 Task: Find connections with filter location Mao with filter topic #Industrieswith filter profile language English with filter current company KNR Management Consultants  with filter school Dharmsinh Desai University with filter industry Graphic Design with filter service category Video Animation with filter keywords title Quality Control Coordinator
Action: Mouse moved to (569, 79)
Screenshot: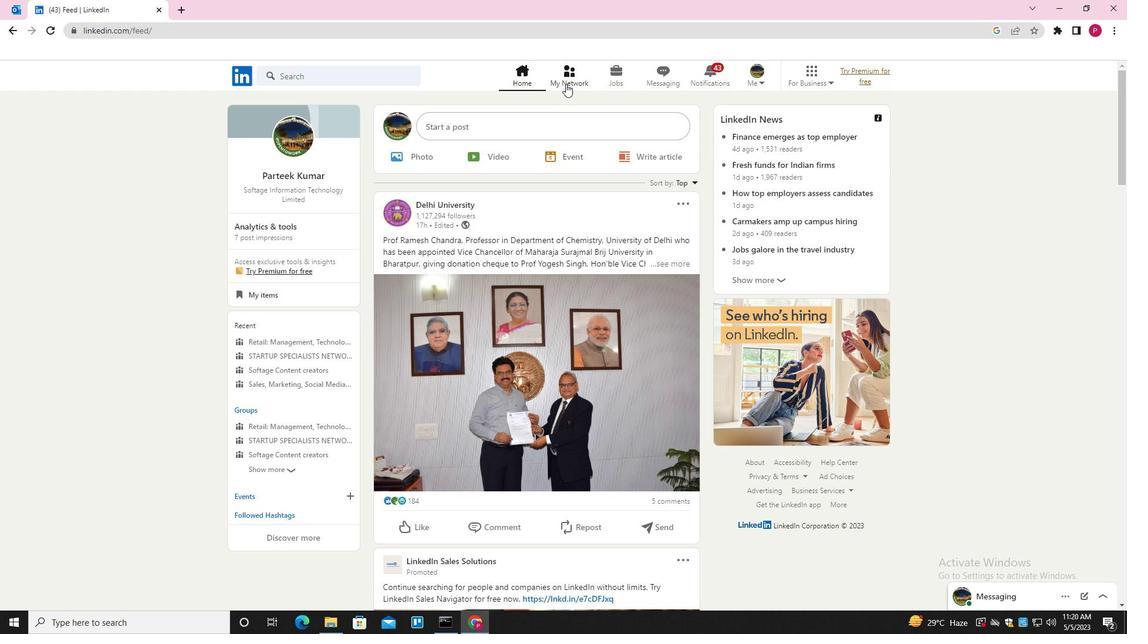 
Action: Mouse pressed left at (569, 79)
Screenshot: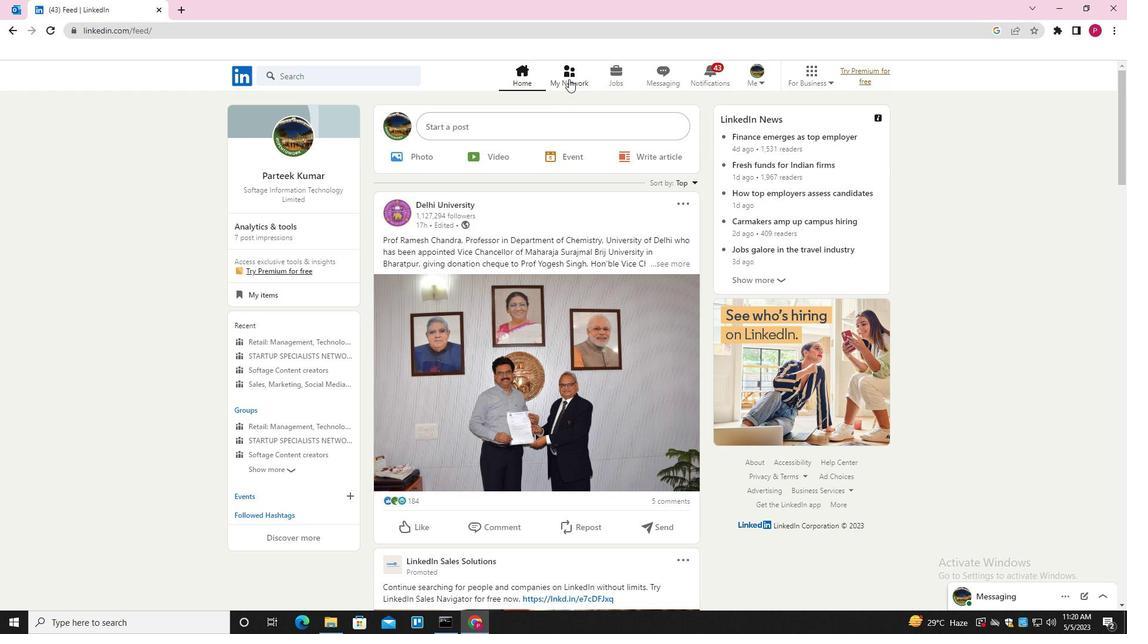 
Action: Mouse moved to (377, 142)
Screenshot: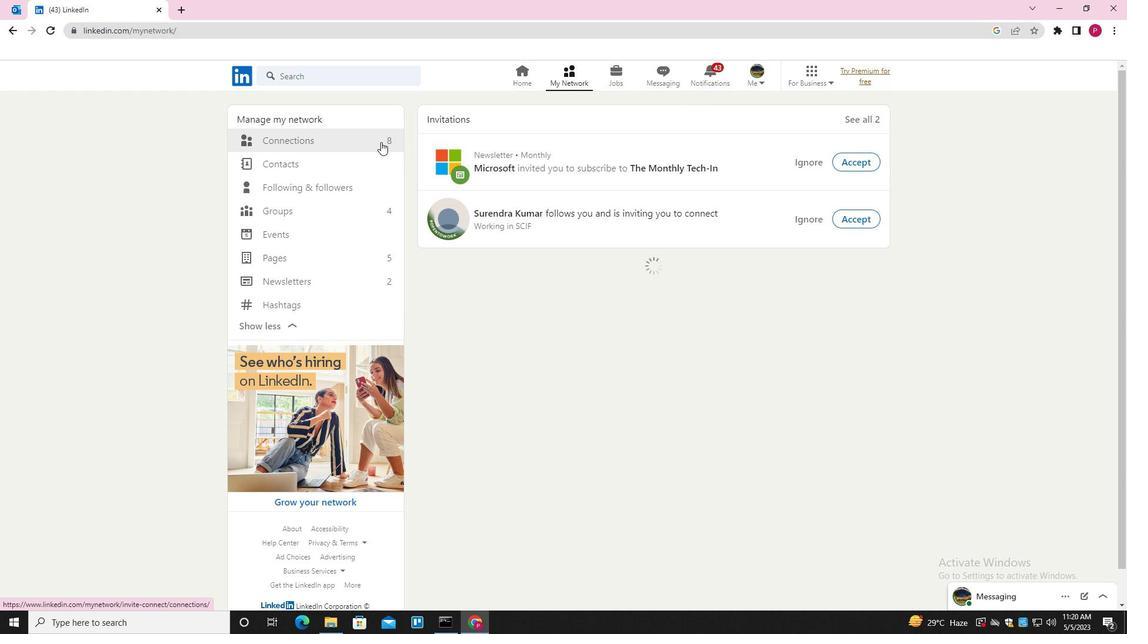 
Action: Mouse pressed left at (377, 142)
Screenshot: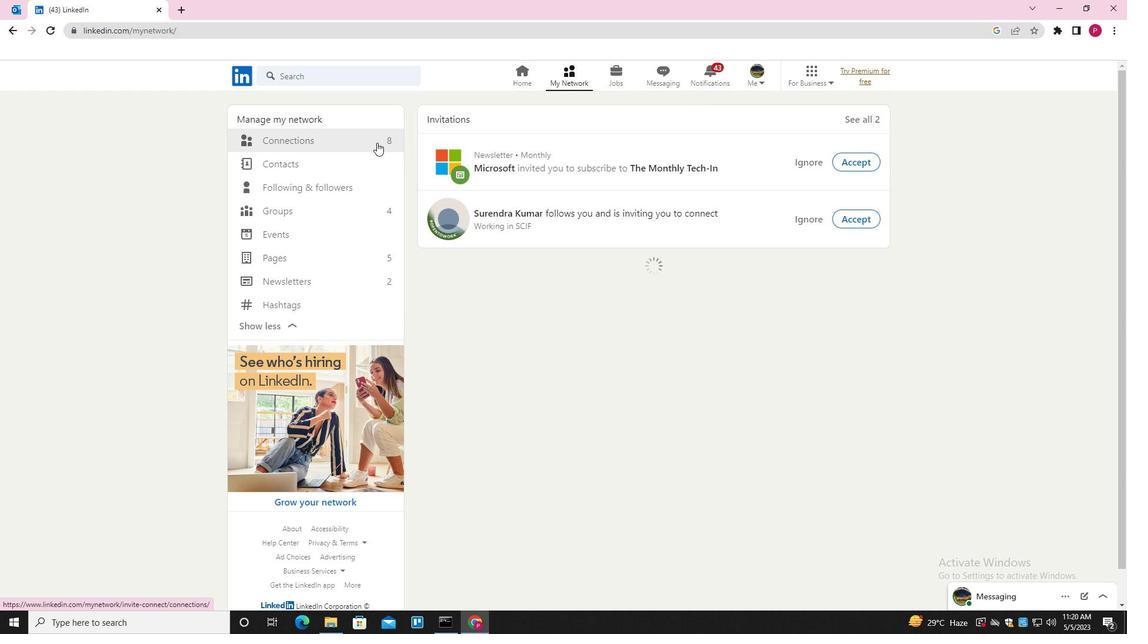 
Action: Mouse moved to (646, 144)
Screenshot: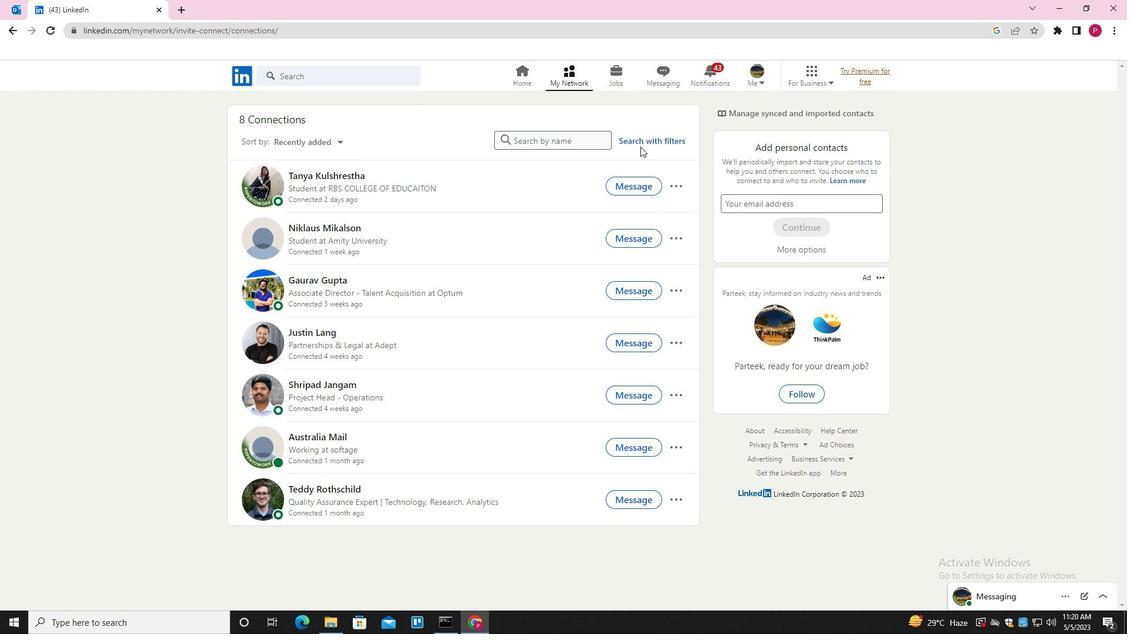 
Action: Mouse pressed left at (646, 144)
Screenshot: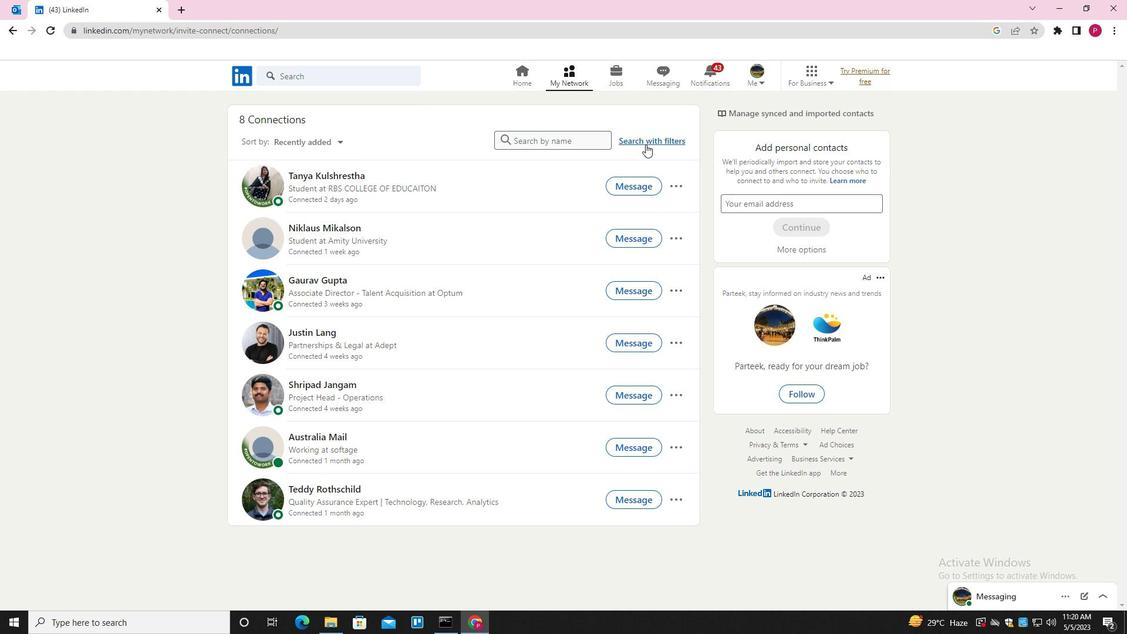 
Action: Mouse moved to (601, 111)
Screenshot: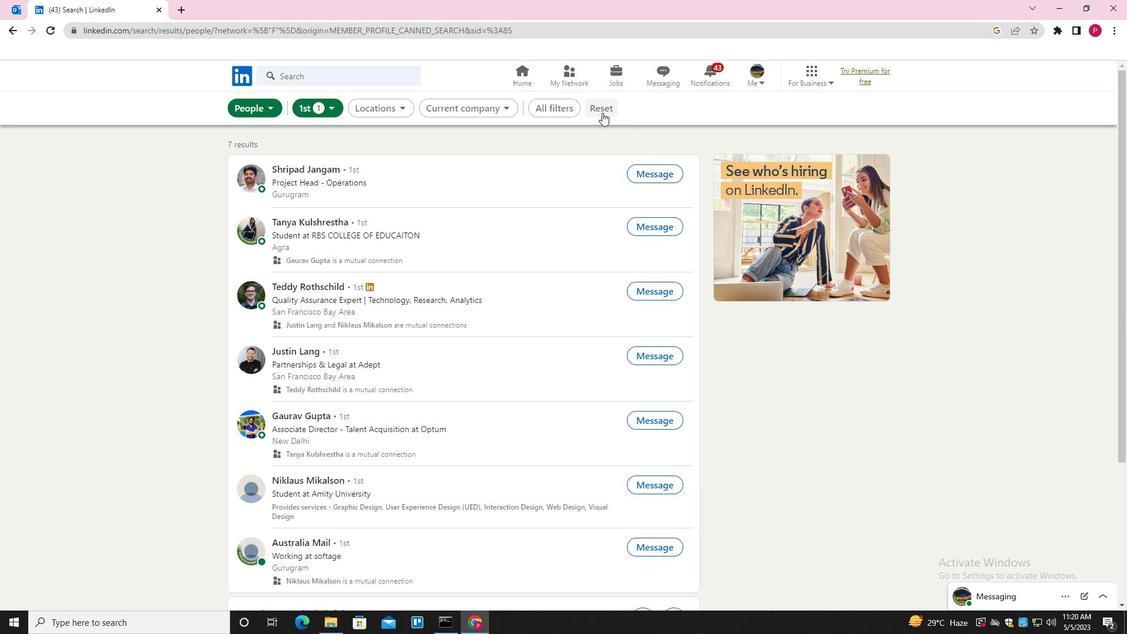 
Action: Mouse pressed left at (601, 111)
Screenshot: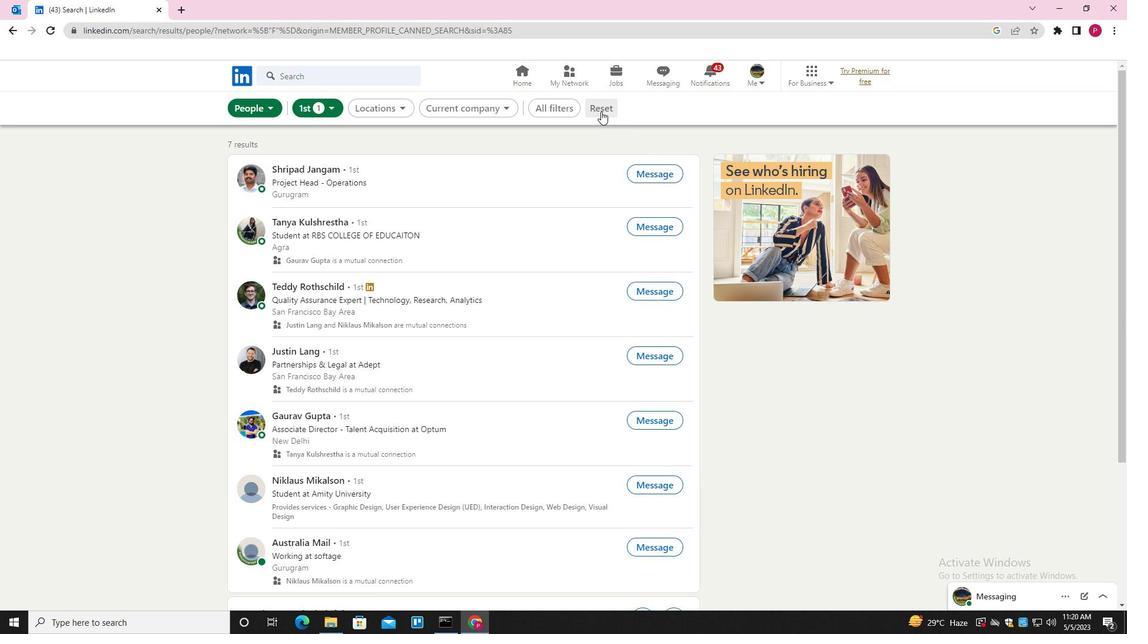 
Action: Mouse moved to (589, 109)
Screenshot: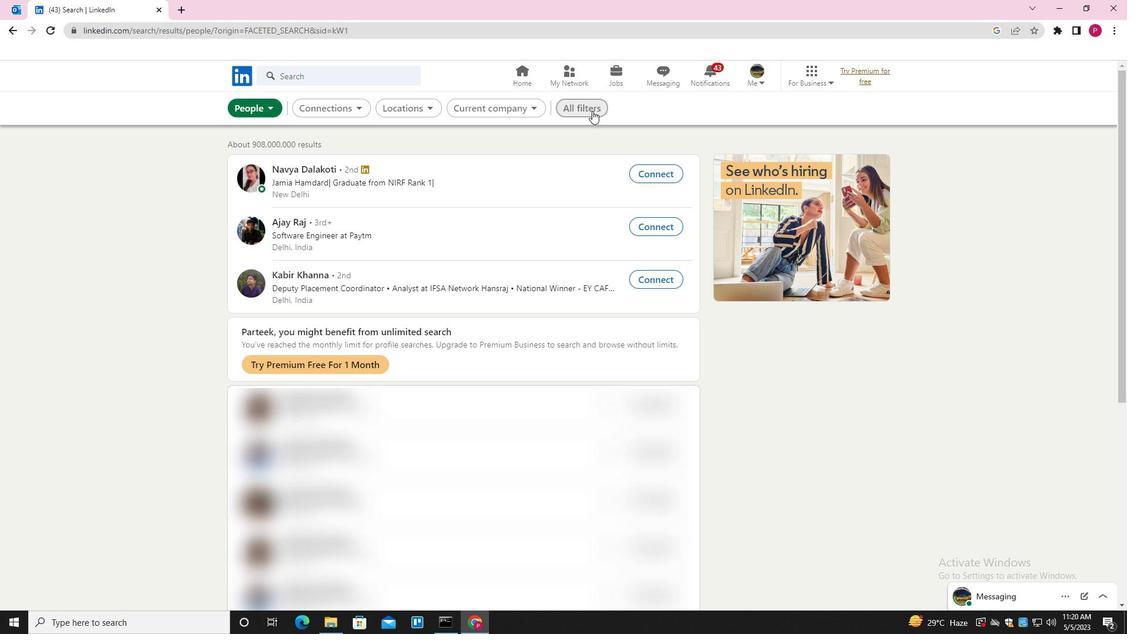
Action: Mouse pressed left at (589, 109)
Screenshot: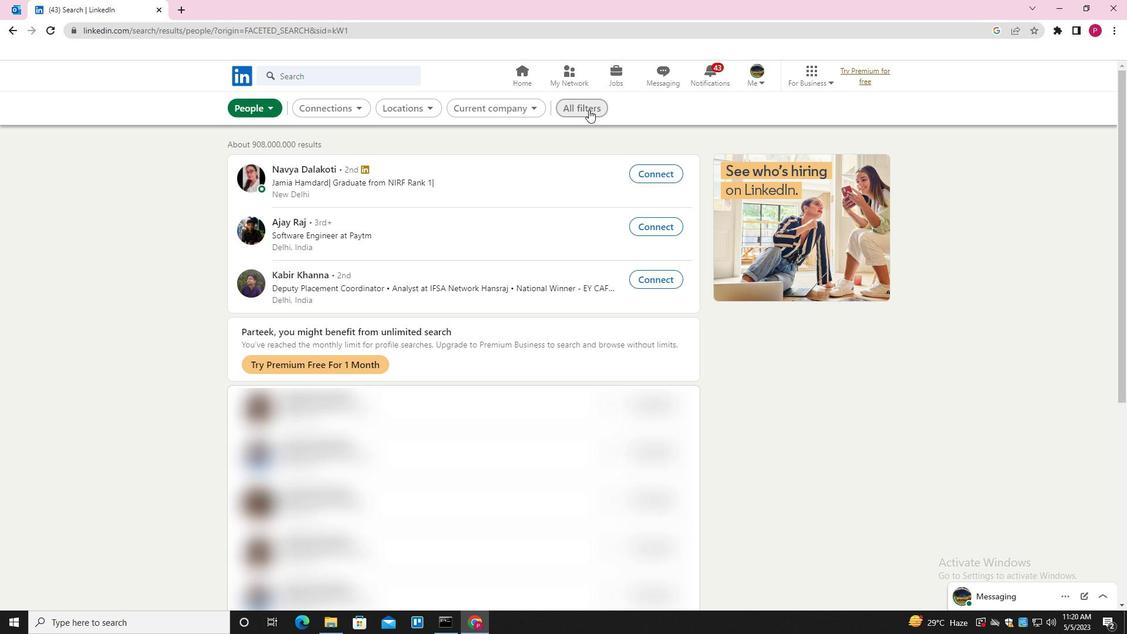 
Action: Mouse moved to (899, 264)
Screenshot: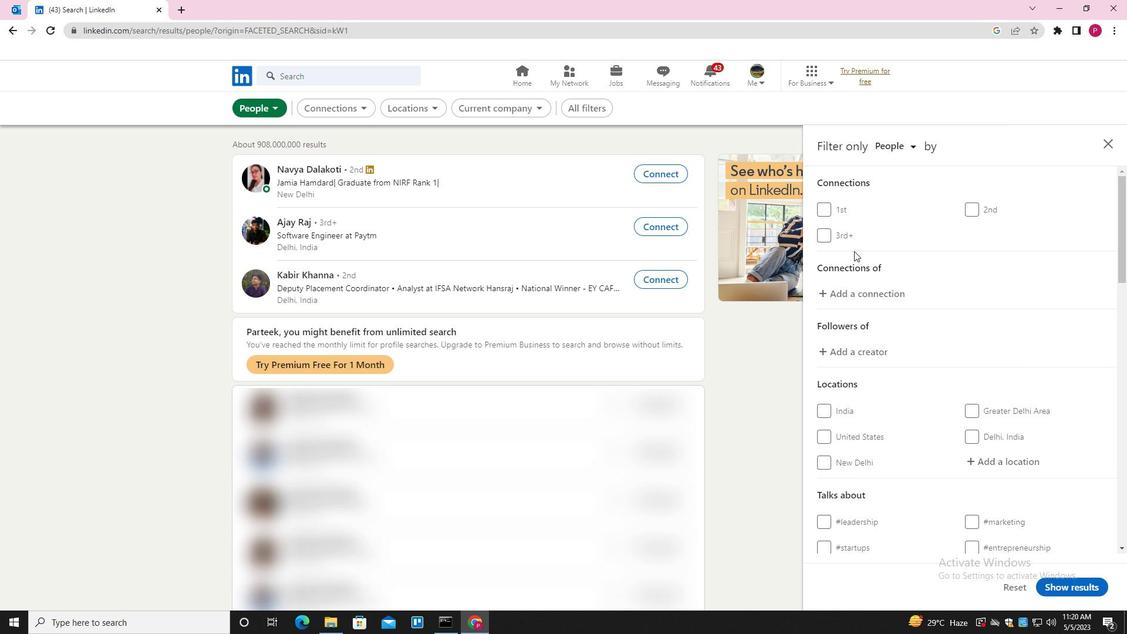 
Action: Mouse scrolled (899, 263) with delta (0, 0)
Screenshot: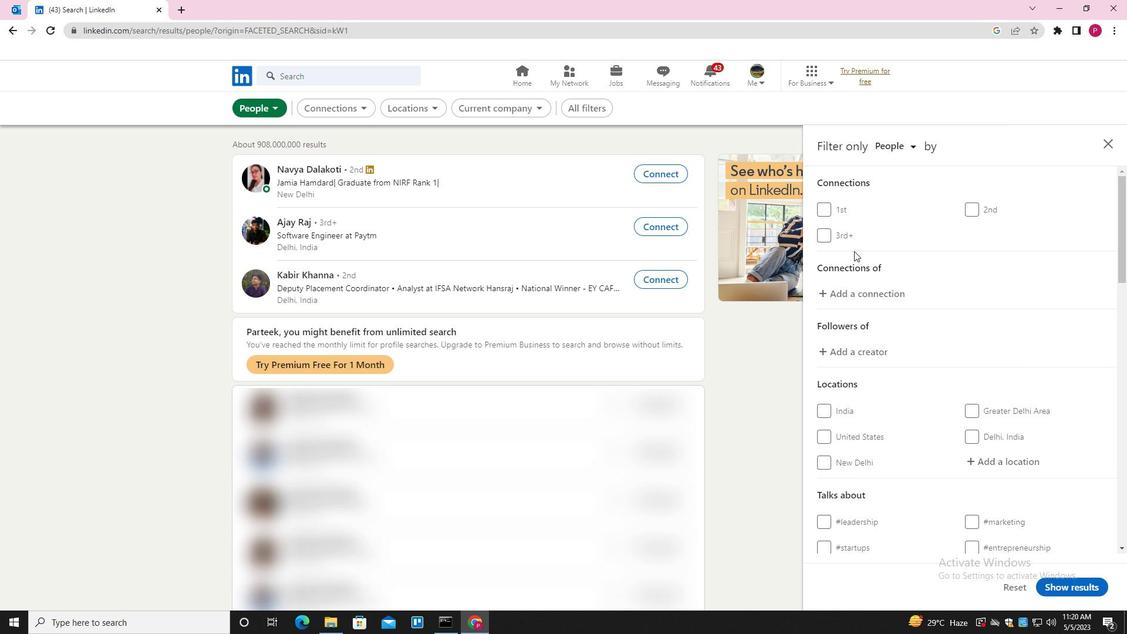 
Action: Mouse moved to (903, 264)
Screenshot: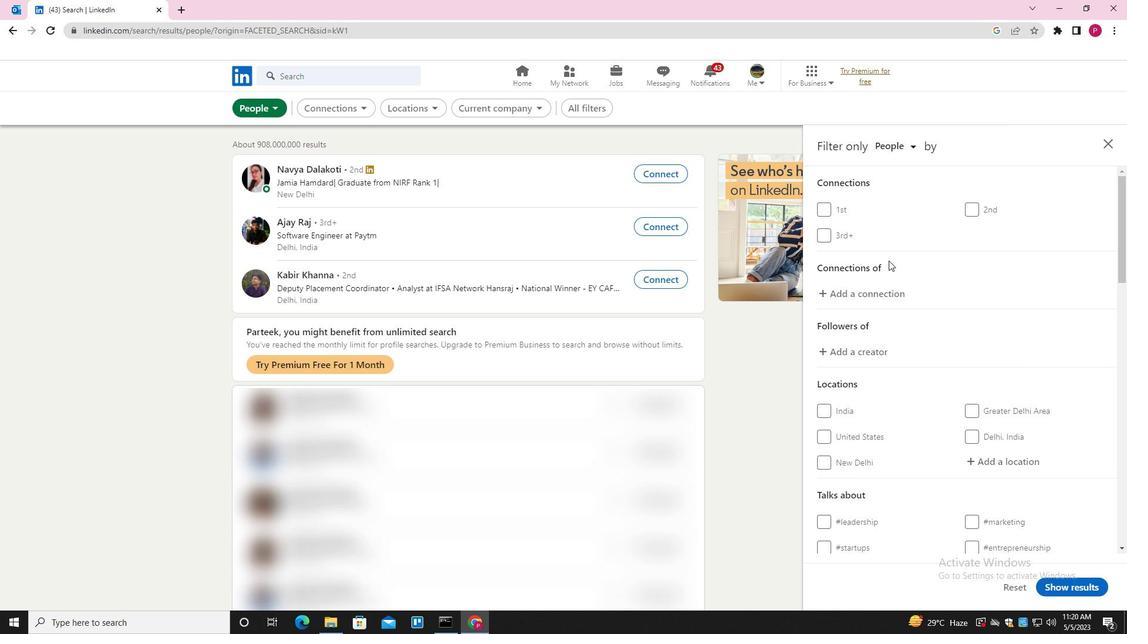 
Action: Mouse scrolled (903, 263) with delta (0, 0)
Screenshot: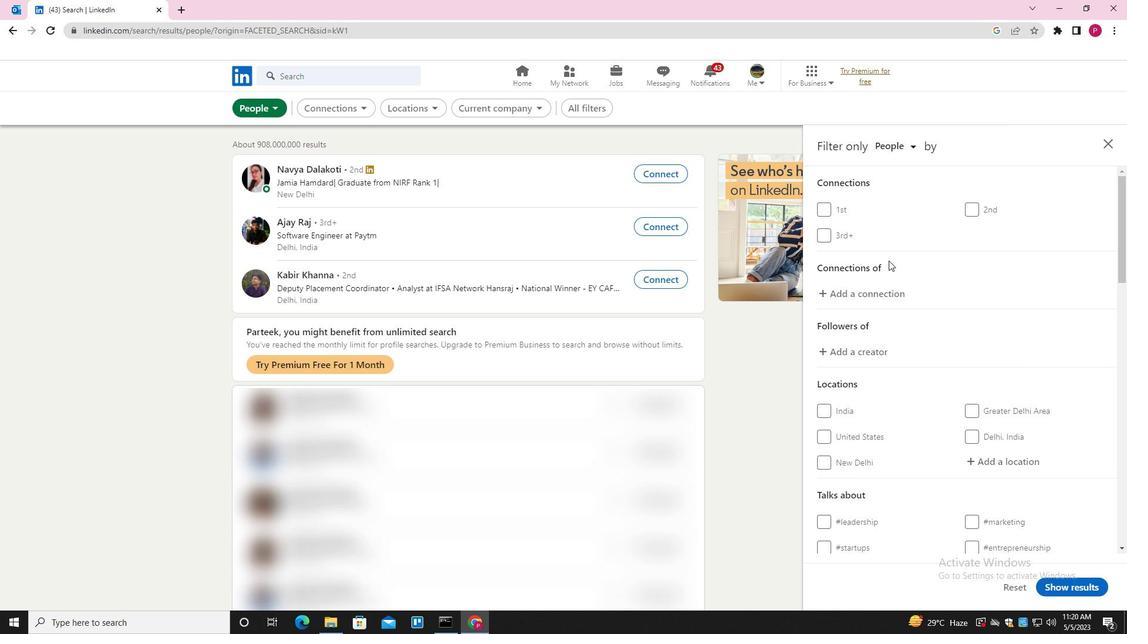
Action: Mouse moved to (915, 267)
Screenshot: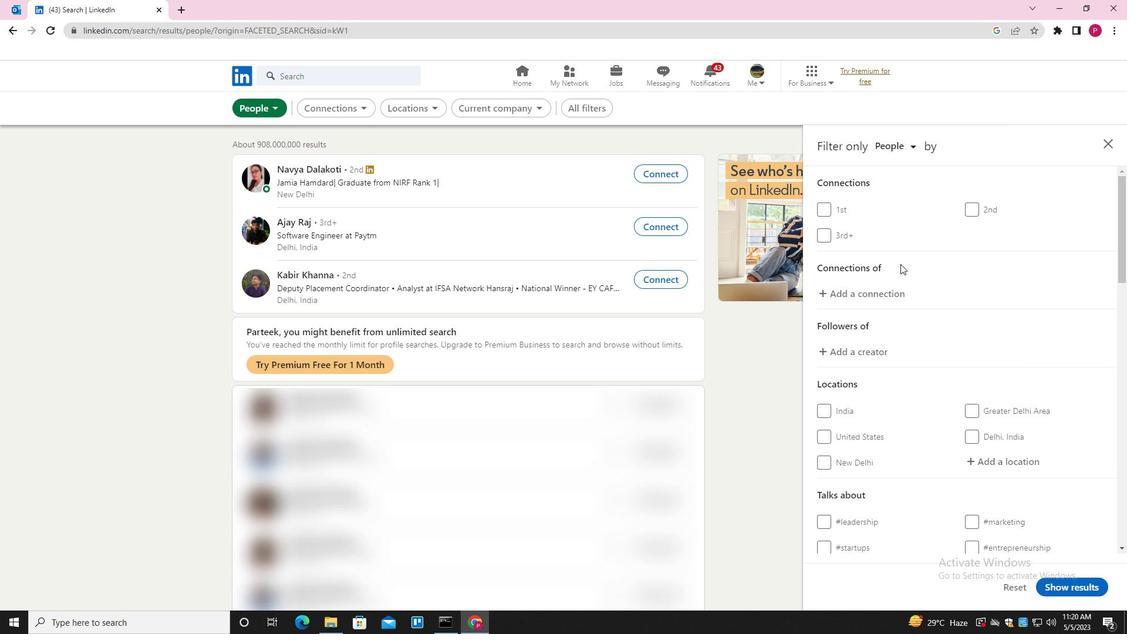 
Action: Mouse scrolled (915, 266) with delta (0, 0)
Screenshot: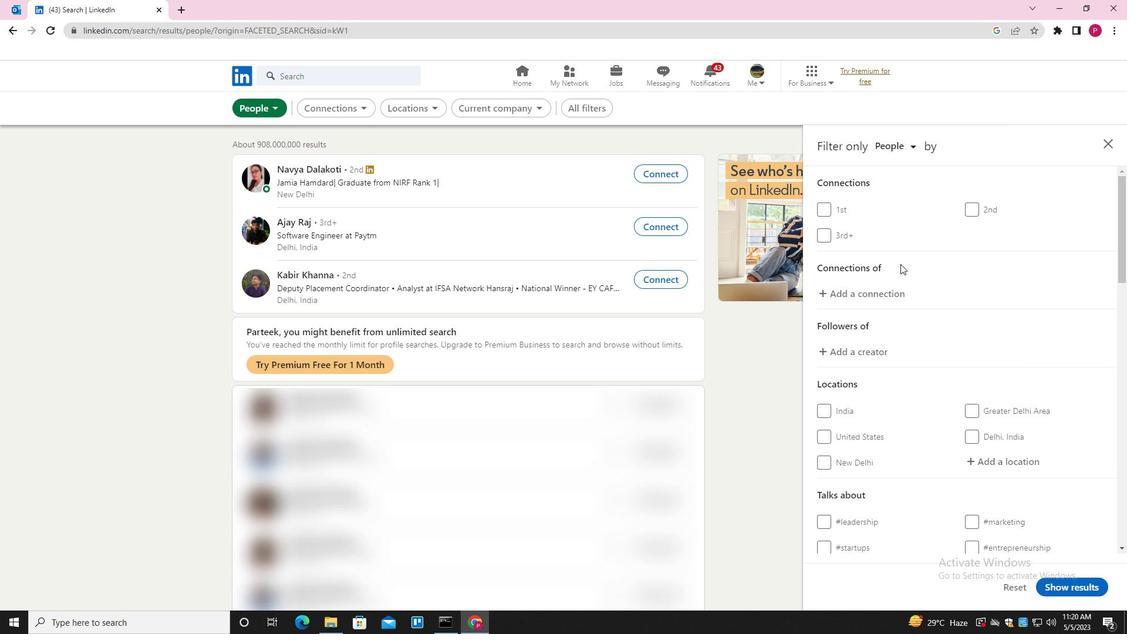 
Action: Mouse moved to (988, 289)
Screenshot: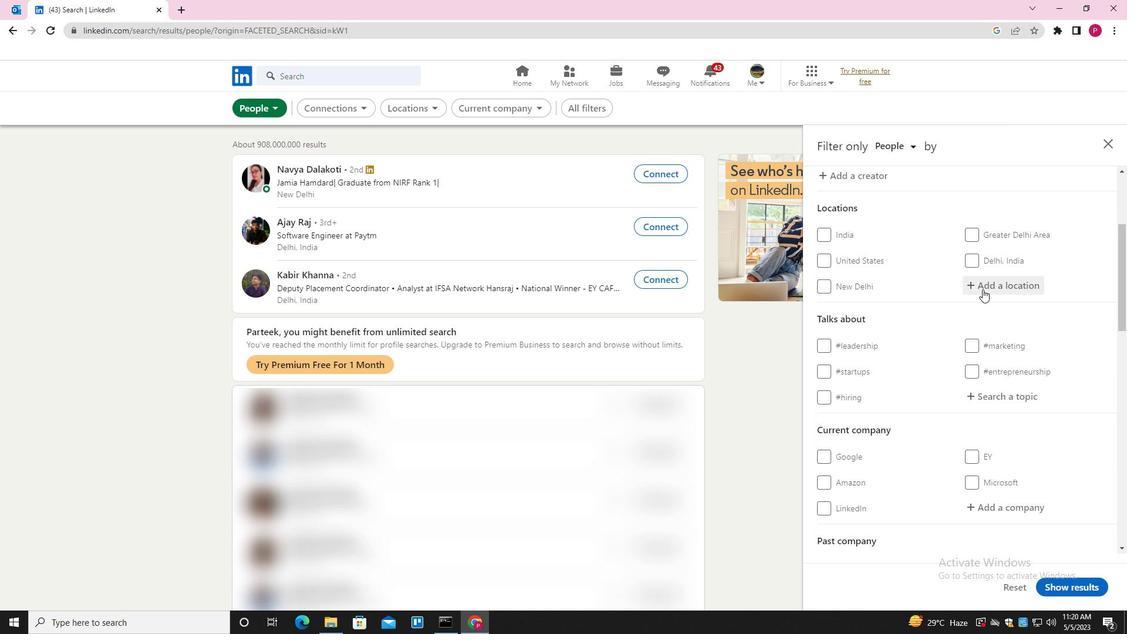 
Action: Mouse pressed left at (988, 289)
Screenshot: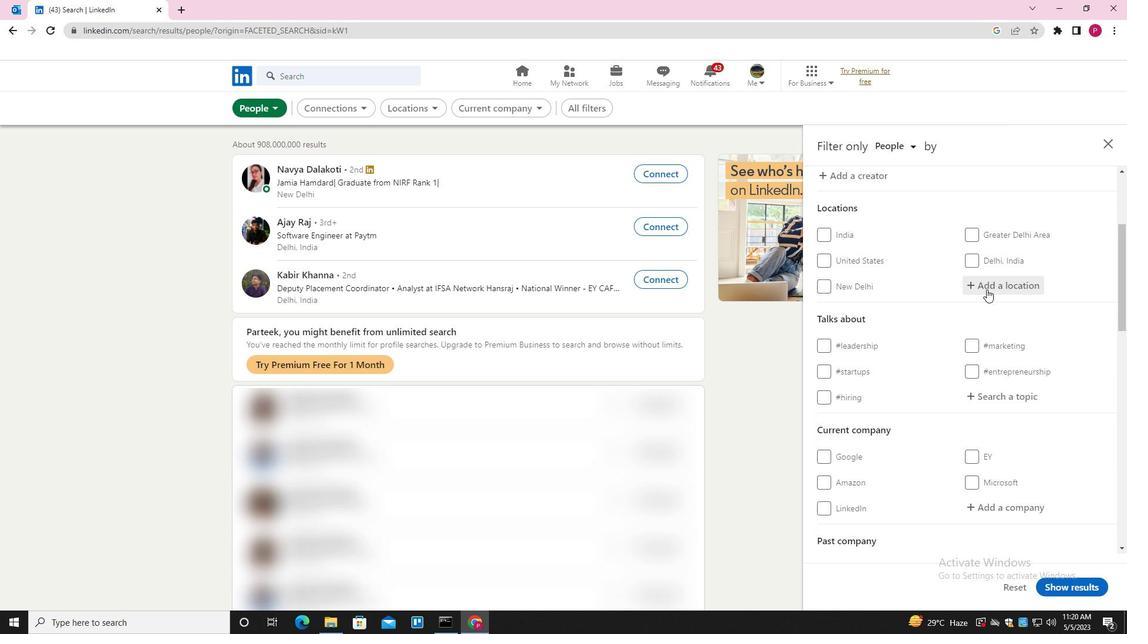 
Action: Key pressed <Key.shift>MAO<Key.down><Key.down><Key.down><Key.down><Key.down><Key.enter>
Screenshot: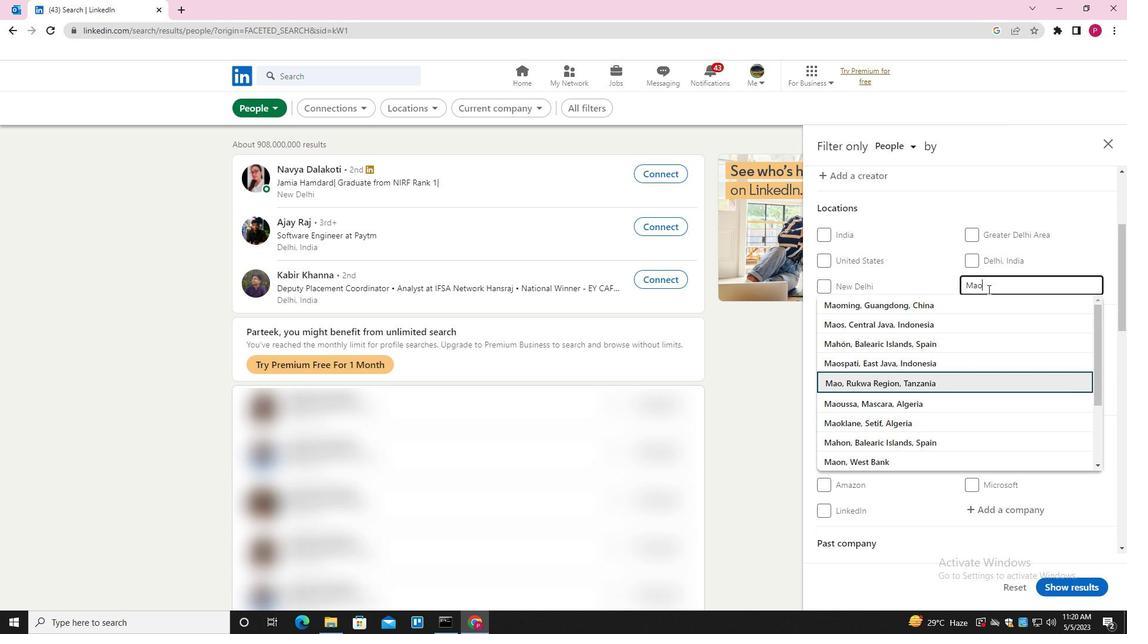 
Action: Mouse moved to (983, 300)
Screenshot: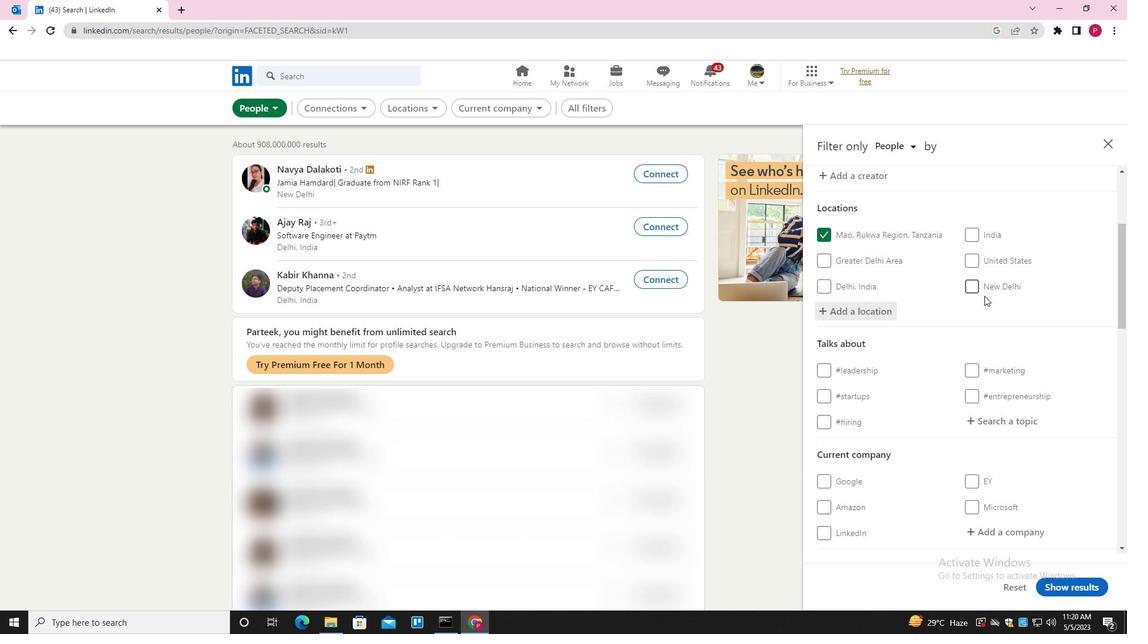 
Action: Mouse scrolled (983, 300) with delta (0, 0)
Screenshot: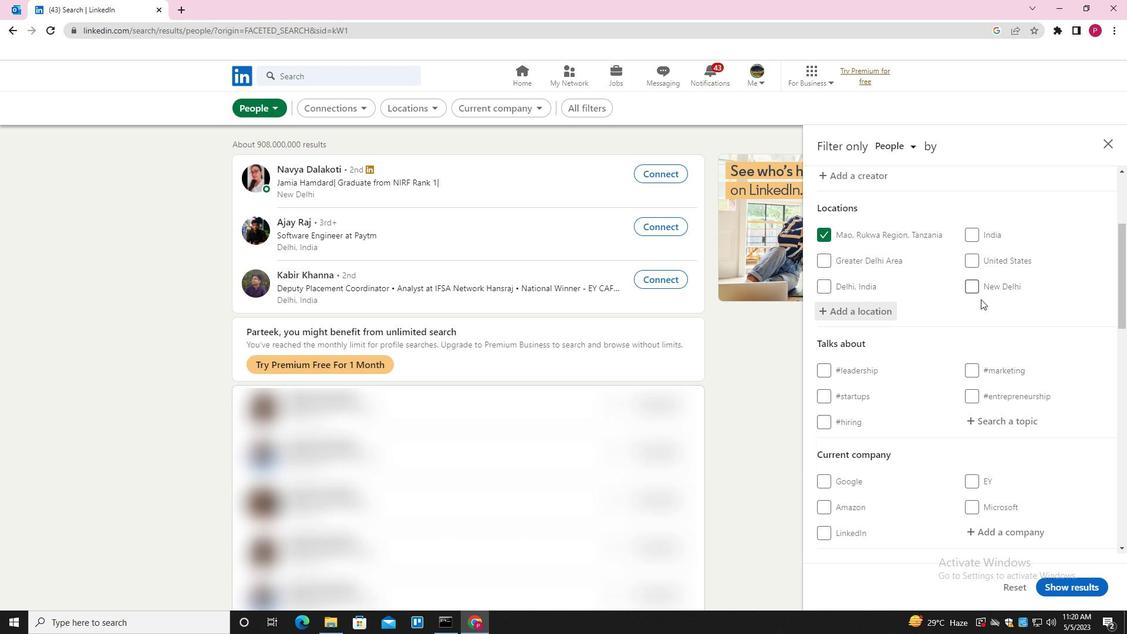 
Action: Mouse scrolled (983, 300) with delta (0, 0)
Screenshot: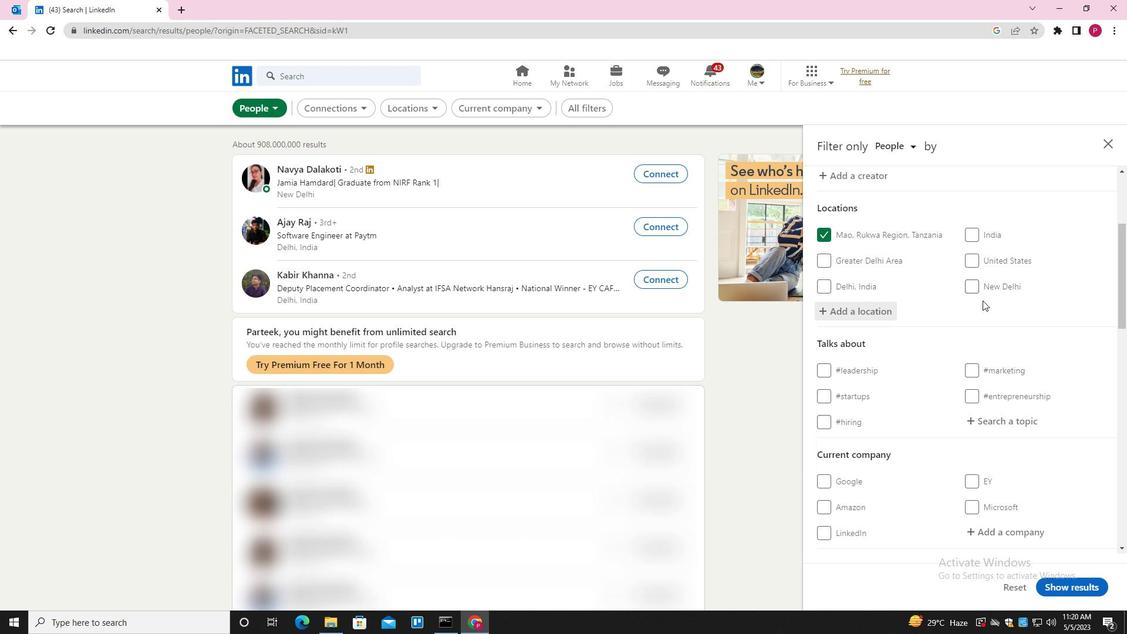 
Action: Mouse moved to (995, 301)
Screenshot: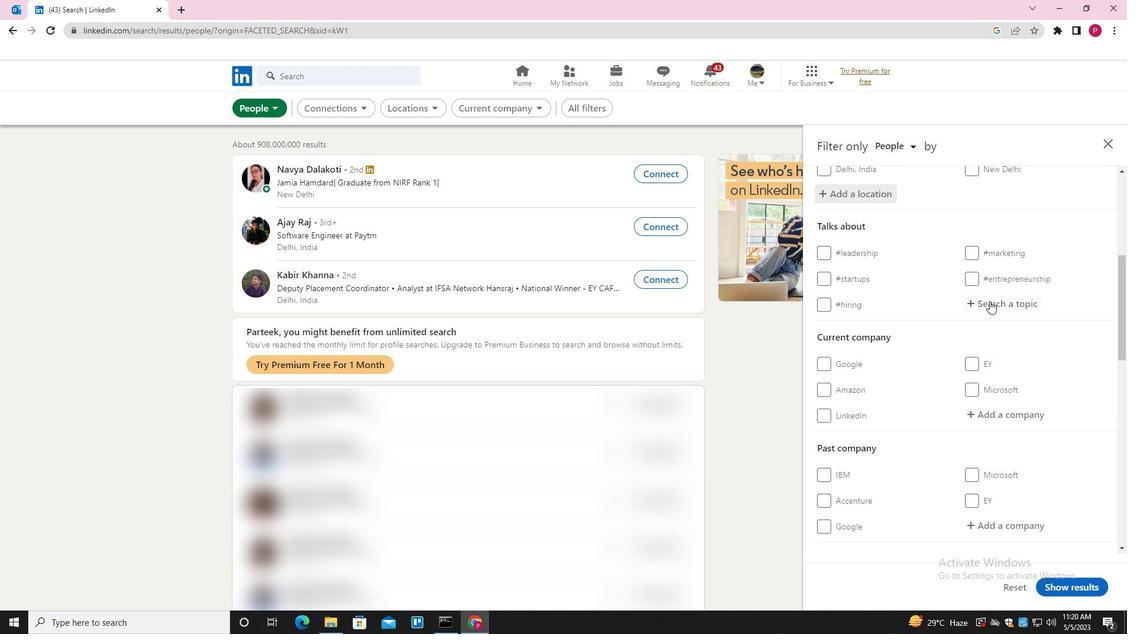 
Action: Mouse pressed left at (995, 301)
Screenshot: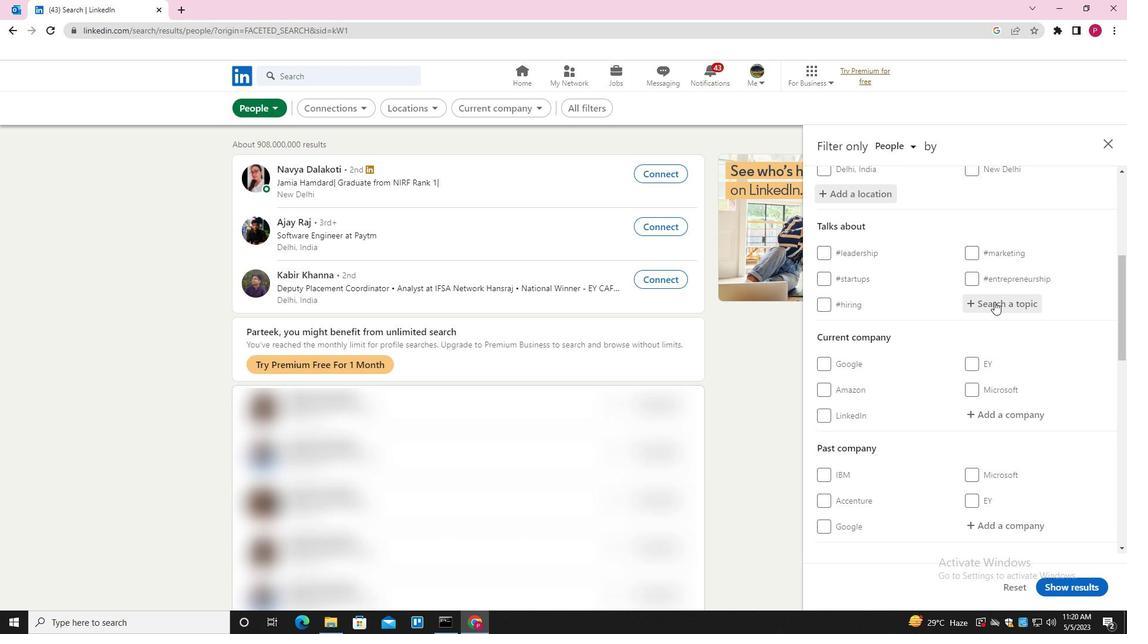 
Action: Key pressed INDUSTRIES<Key.down><Key.enter>
Screenshot: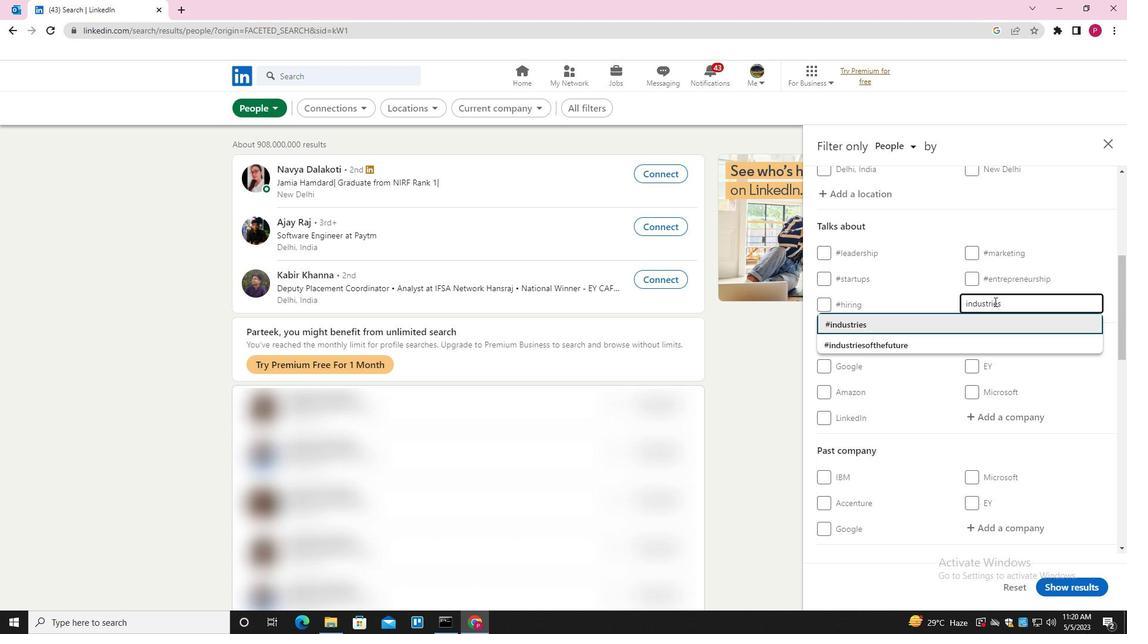 
Action: Mouse moved to (969, 335)
Screenshot: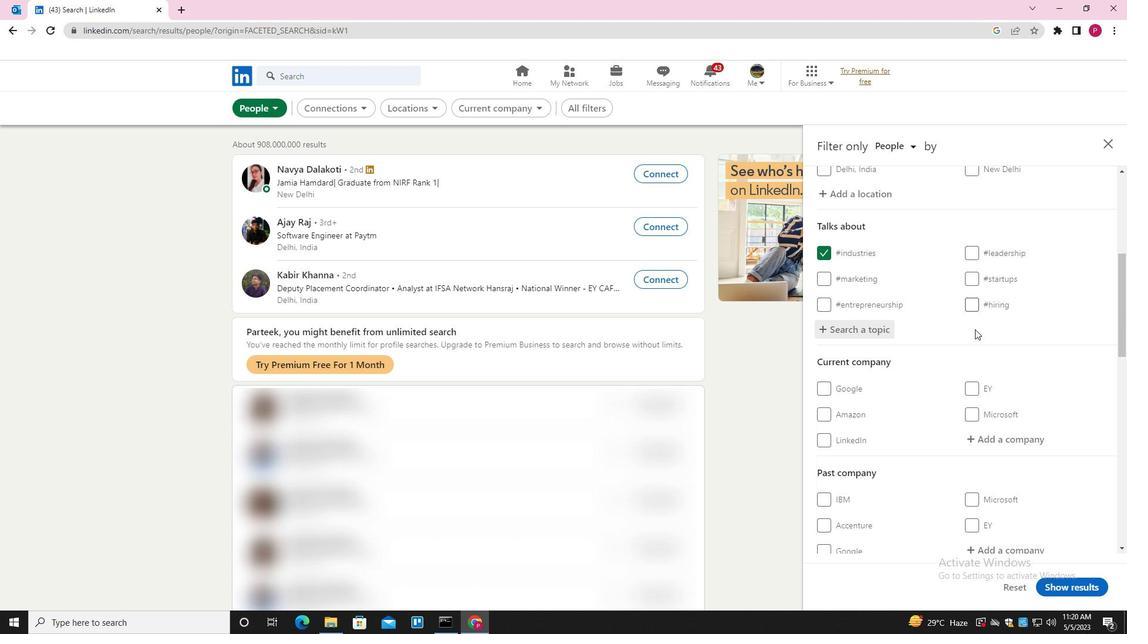 
Action: Mouse scrolled (969, 334) with delta (0, 0)
Screenshot: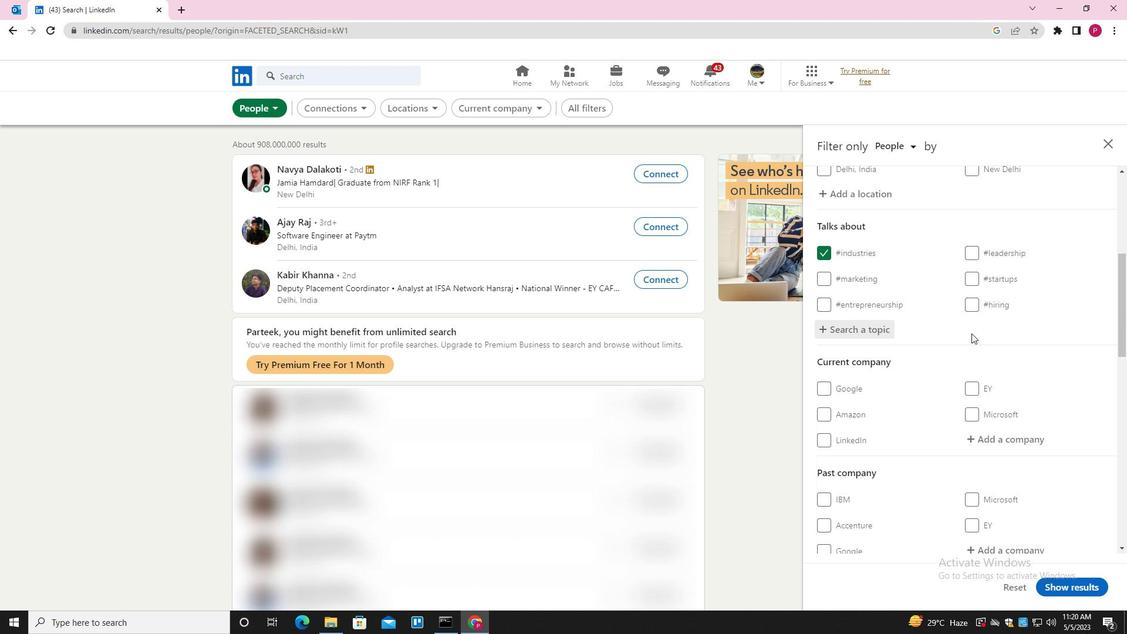 
Action: Mouse scrolled (969, 334) with delta (0, 0)
Screenshot: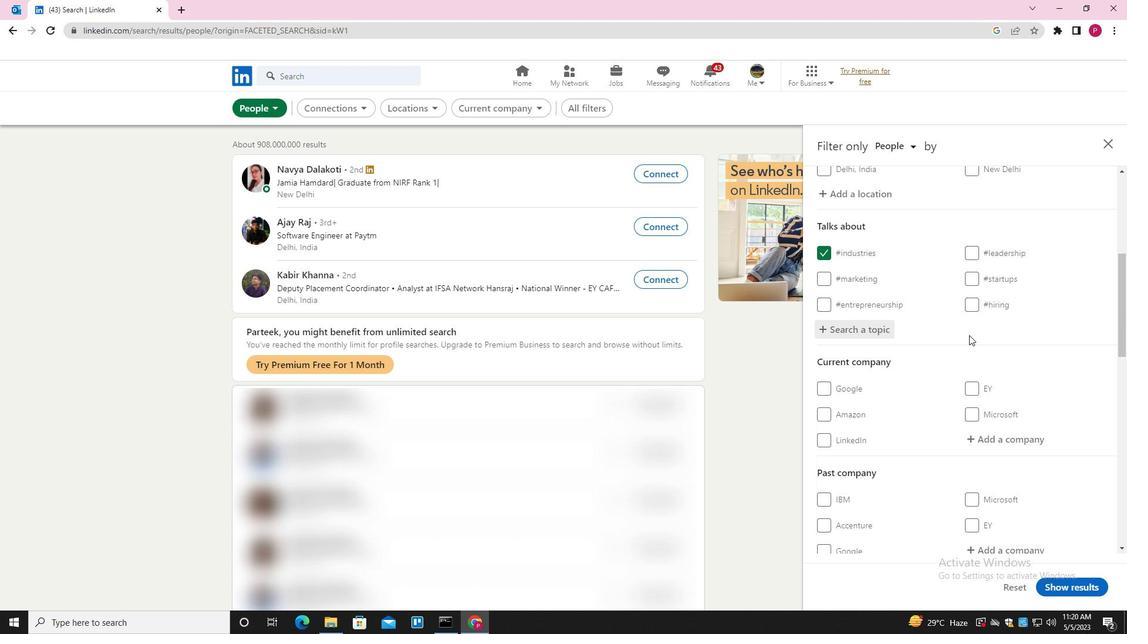 
Action: Mouse scrolled (969, 334) with delta (0, 0)
Screenshot: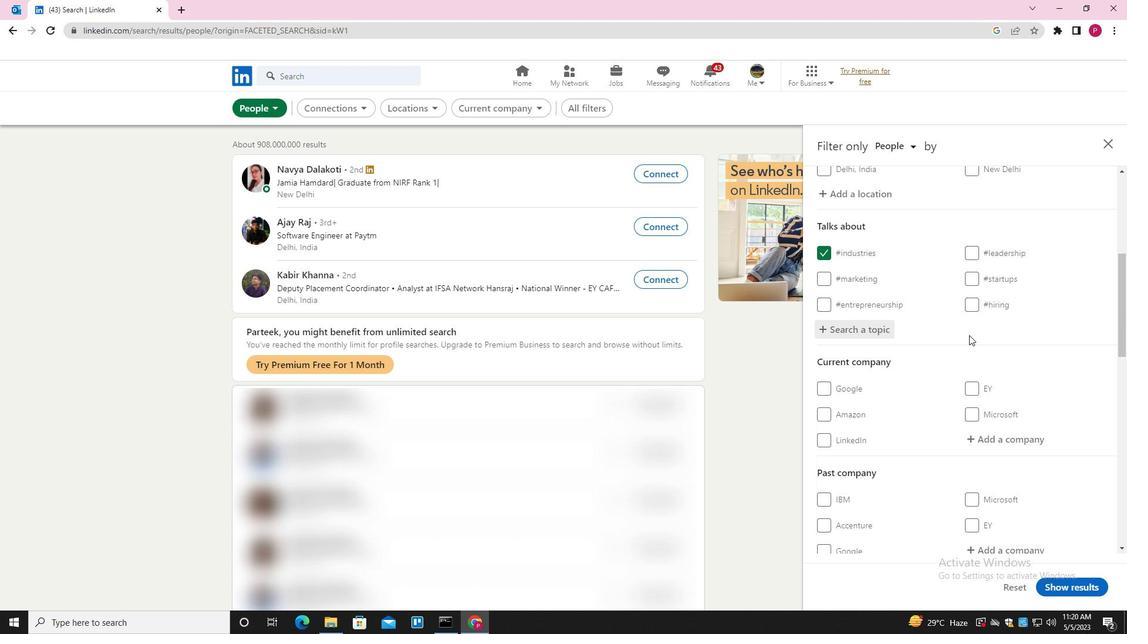 
Action: Mouse moved to (969, 335)
Screenshot: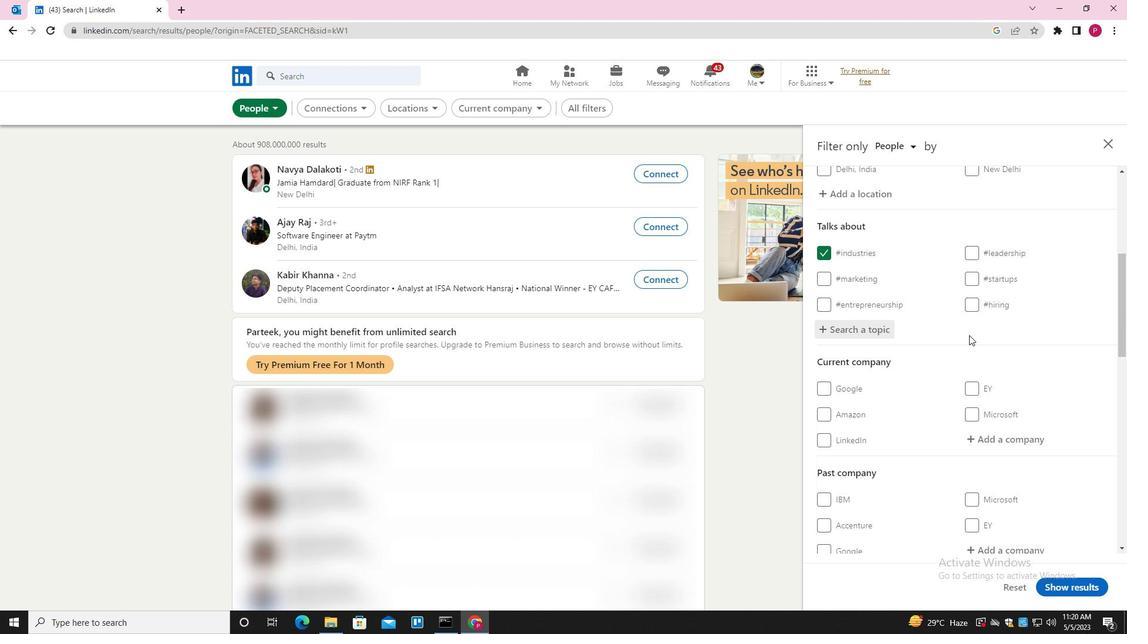 
Action: Mouse scrolled (969, 335) with delta (0, 0)
Screenshot: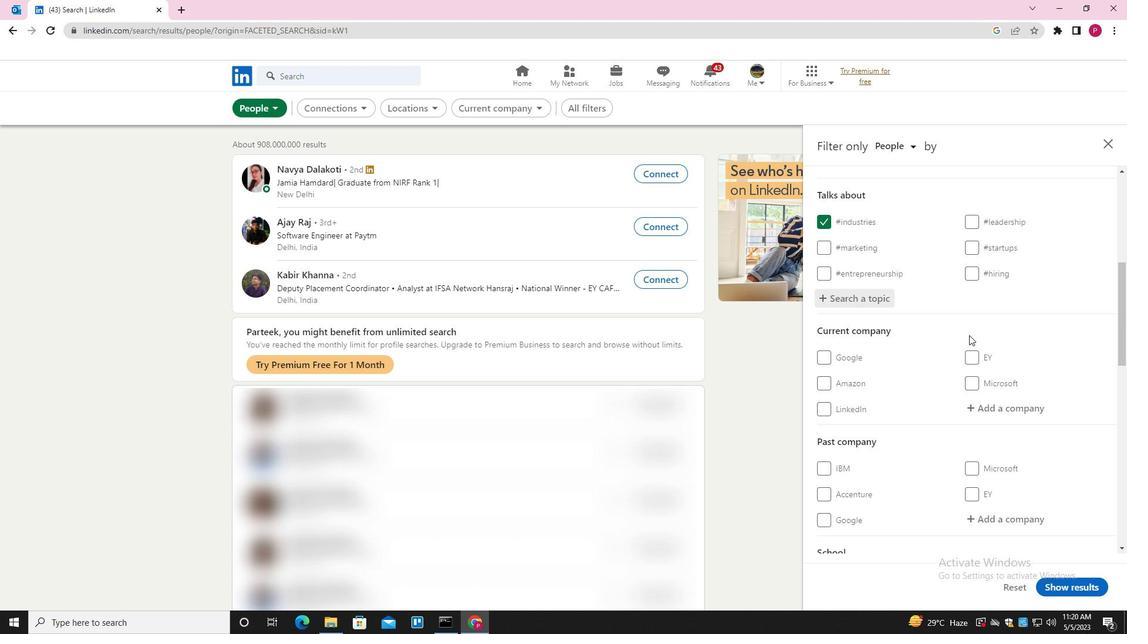 
Action: Mouse moved to (966, 338)
Screenshot: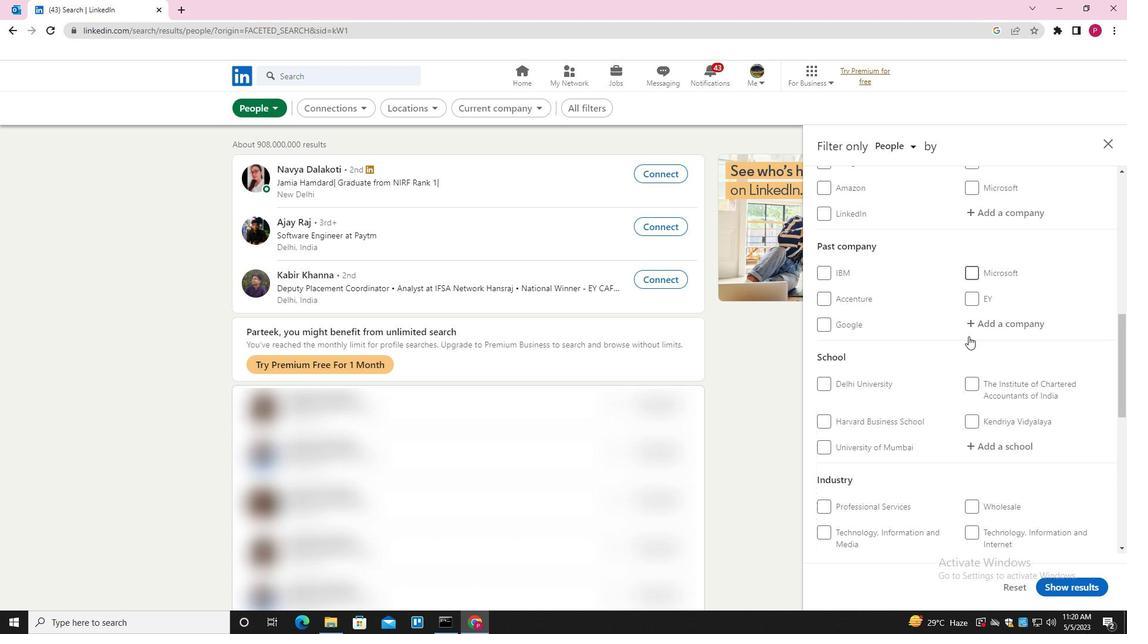 
Action: Mouse scrolled (966, 337) with delta (0, 0)
Screenshot: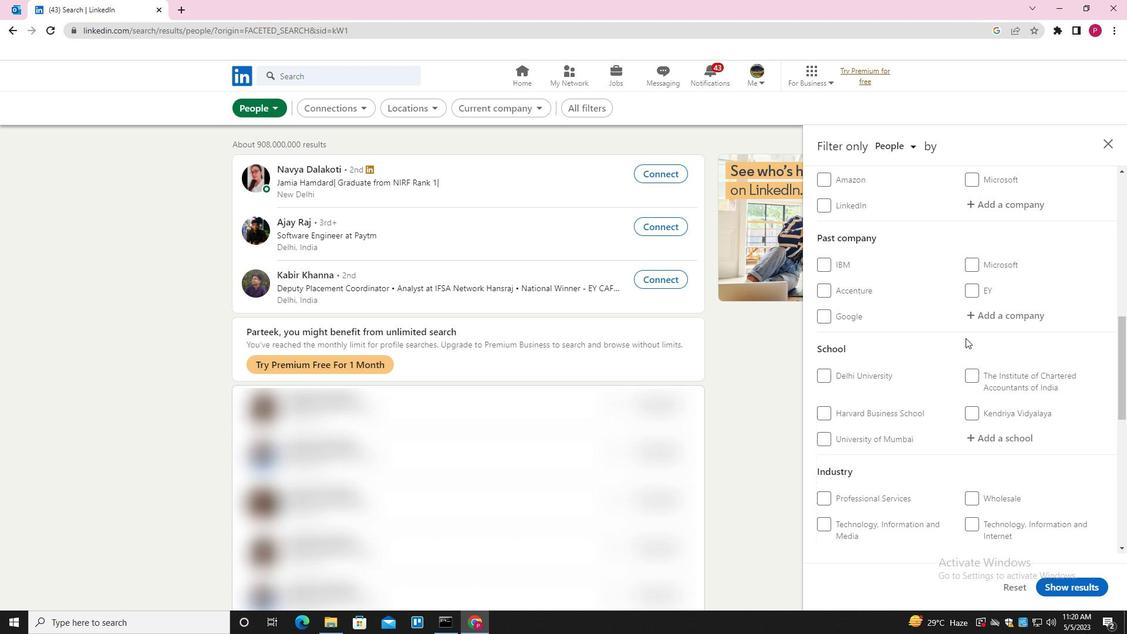 
Action: Mouse scrolled (966, 337) with delta (0, 0)
Screenshot: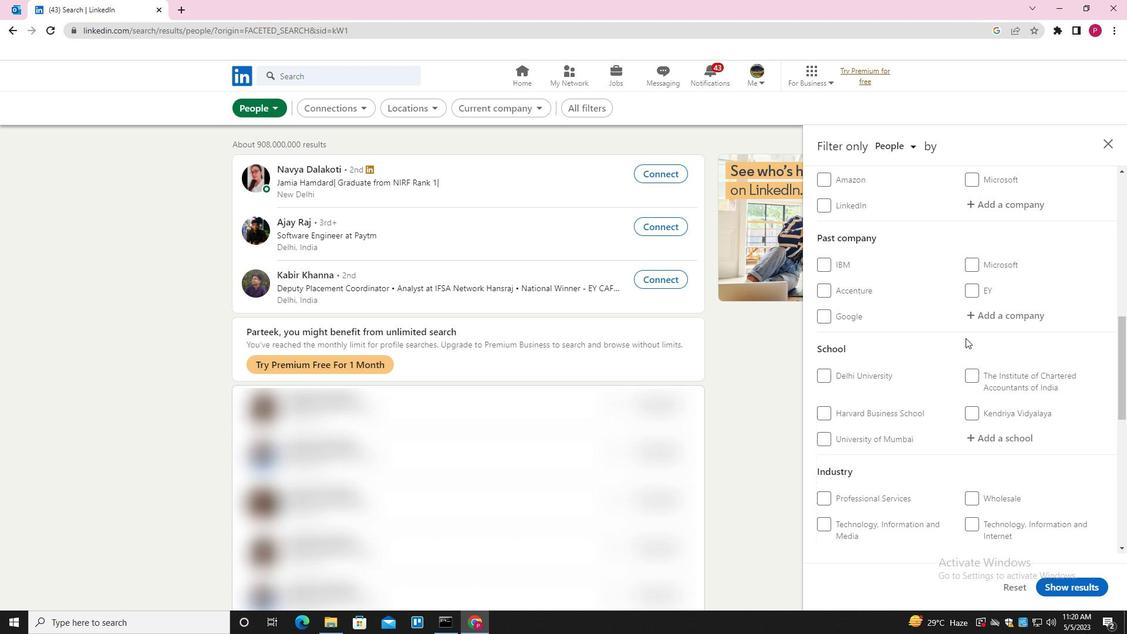 
Action: Mouse scrolled (966, 337) with delta (0, 0)
Screenshot: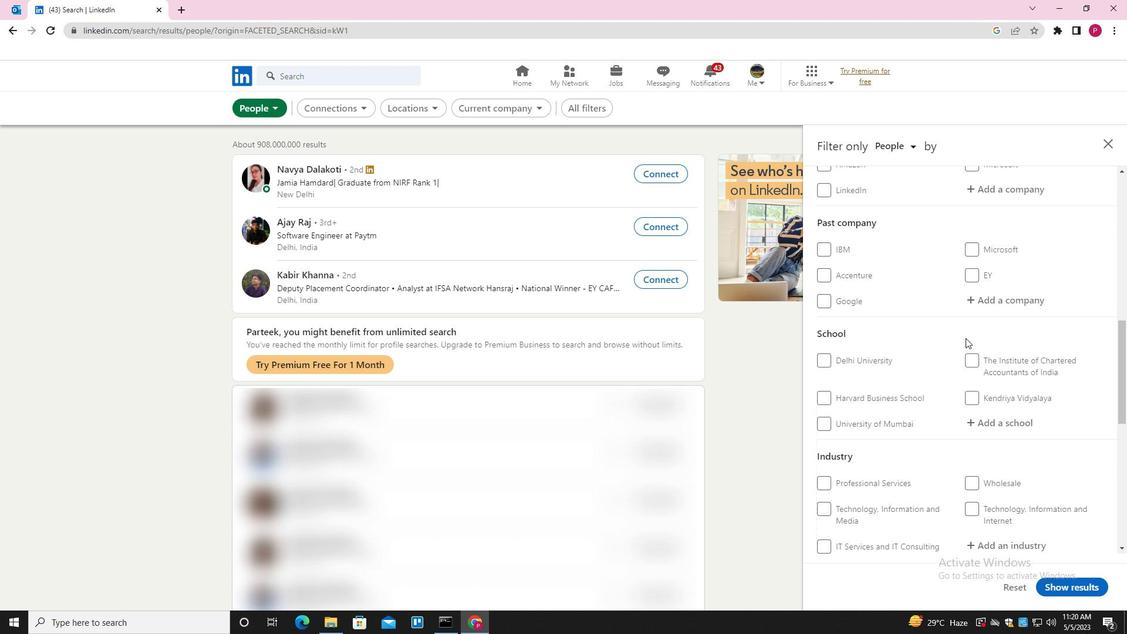 
Action: Mouse scrolled (966, 337) with delta (0, 0)
Screenshot: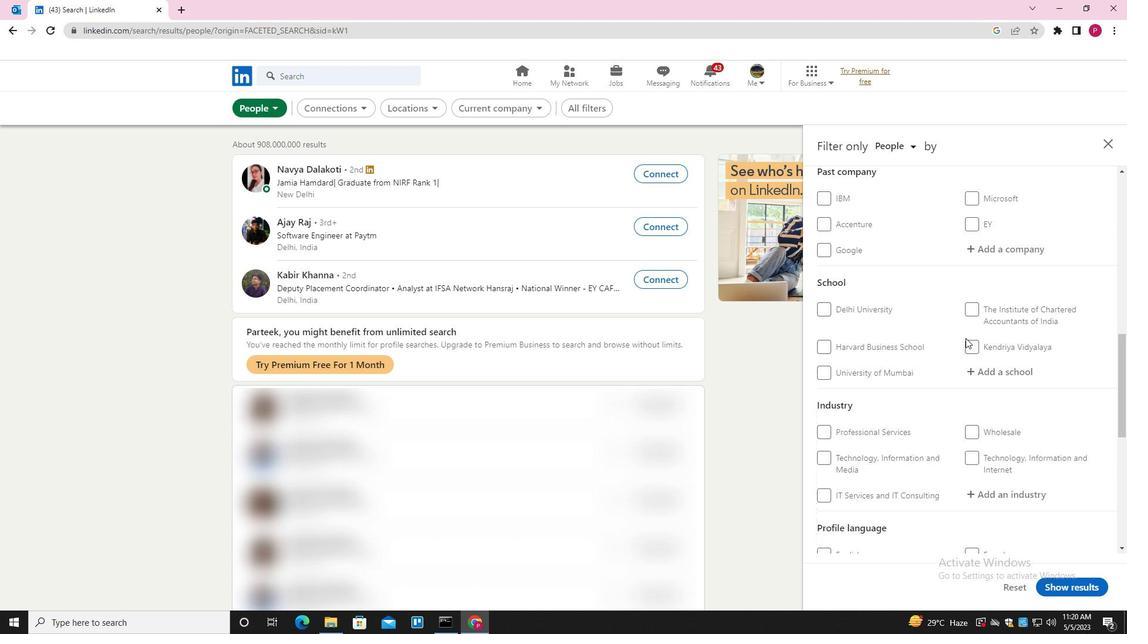 
Action: Mouse scrolled (966, 337) with delta (0, 0)
Screenshot: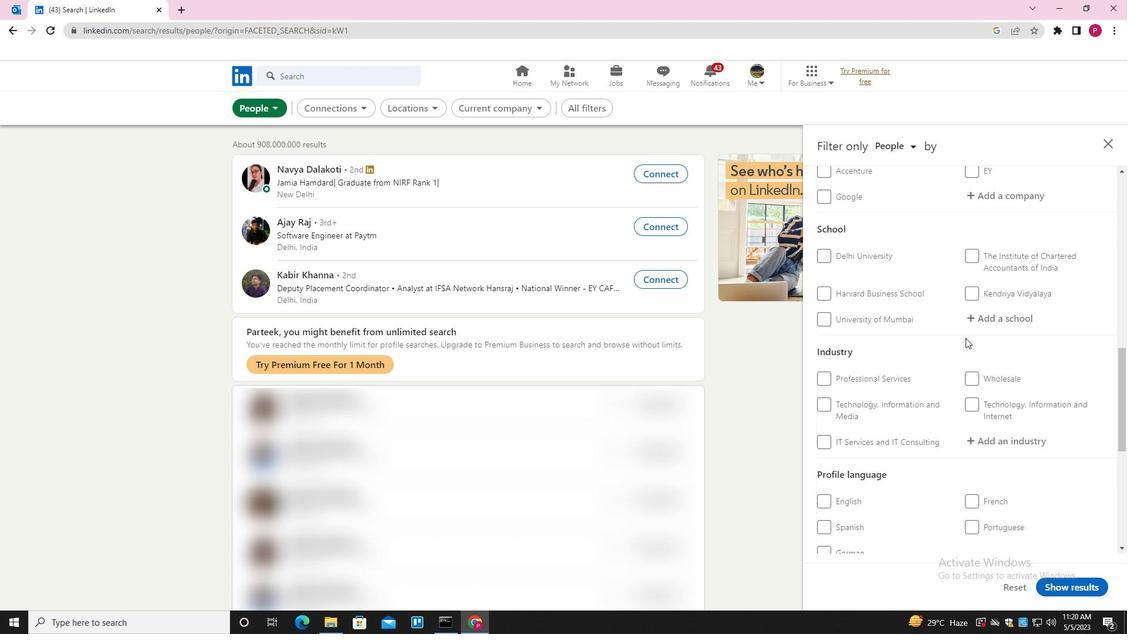 
Action: Mouse moved to (819, 323)
Screenshot: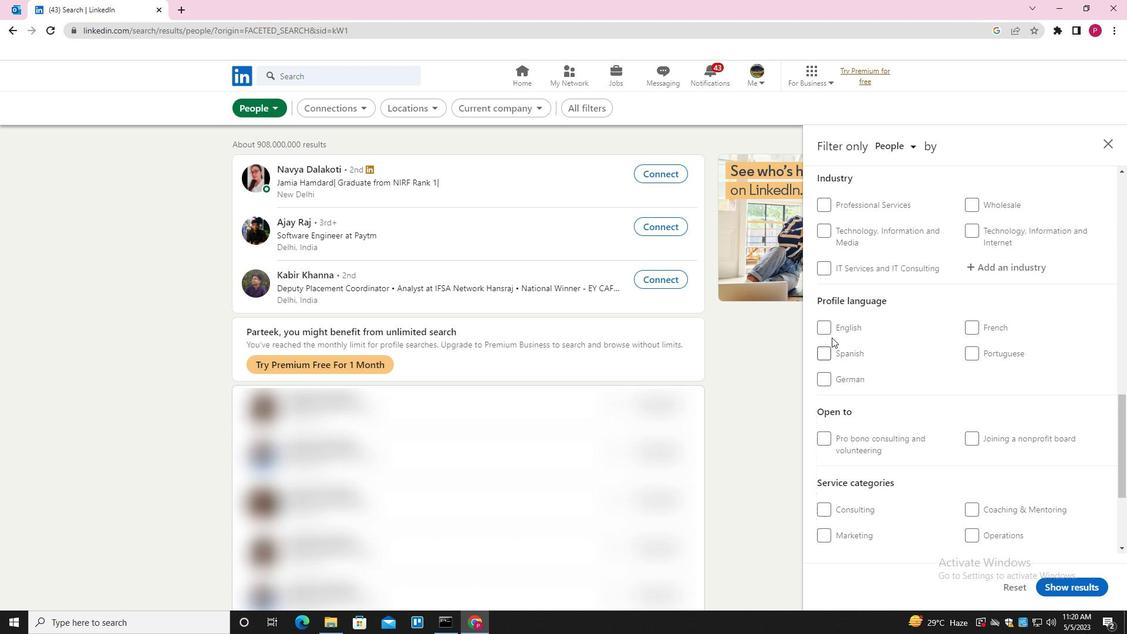 
Action: Mouse pressed left at (819, 323)
Screenshot: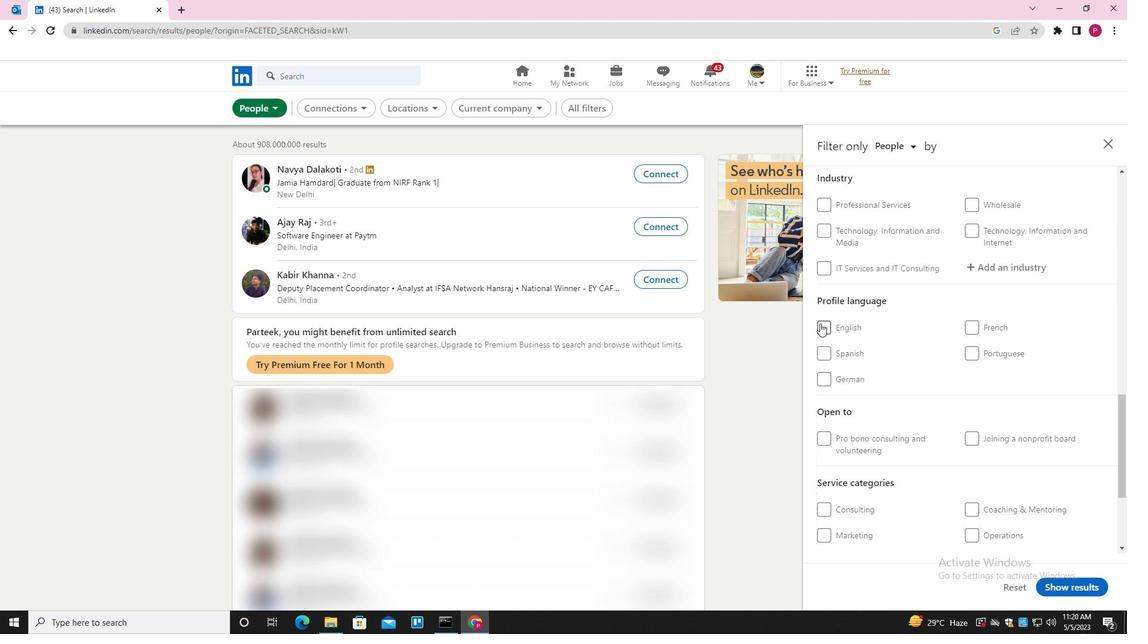 
Action: Mouse moved to (892, 364)
Screenshot: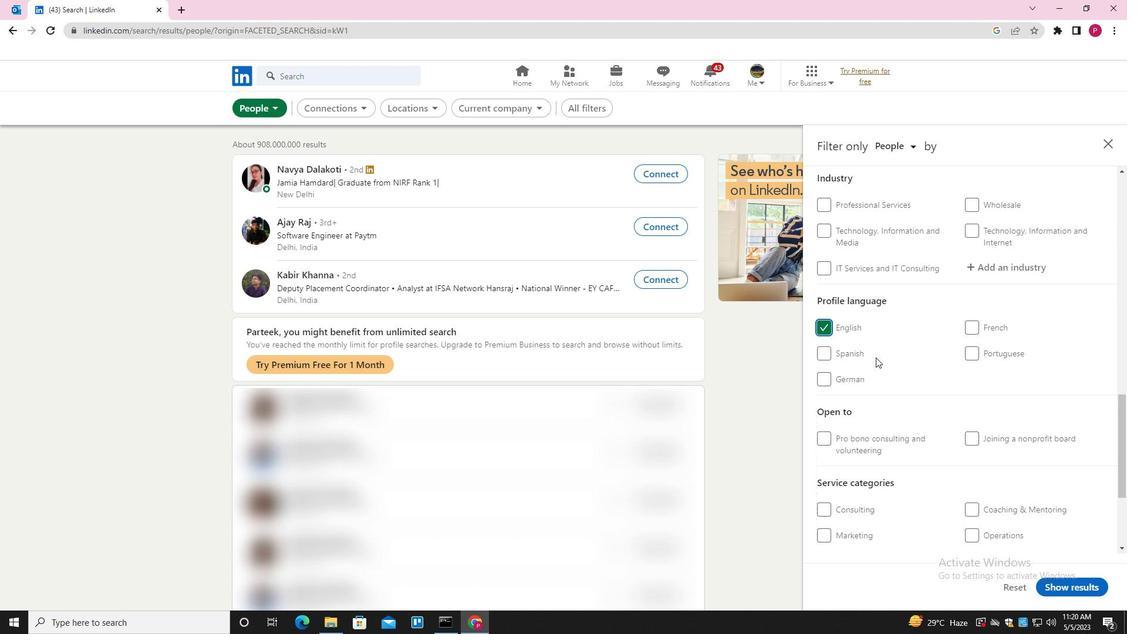 
Action: Mouse scrolled (892, 364) with delta (0, 0)
Screenshot: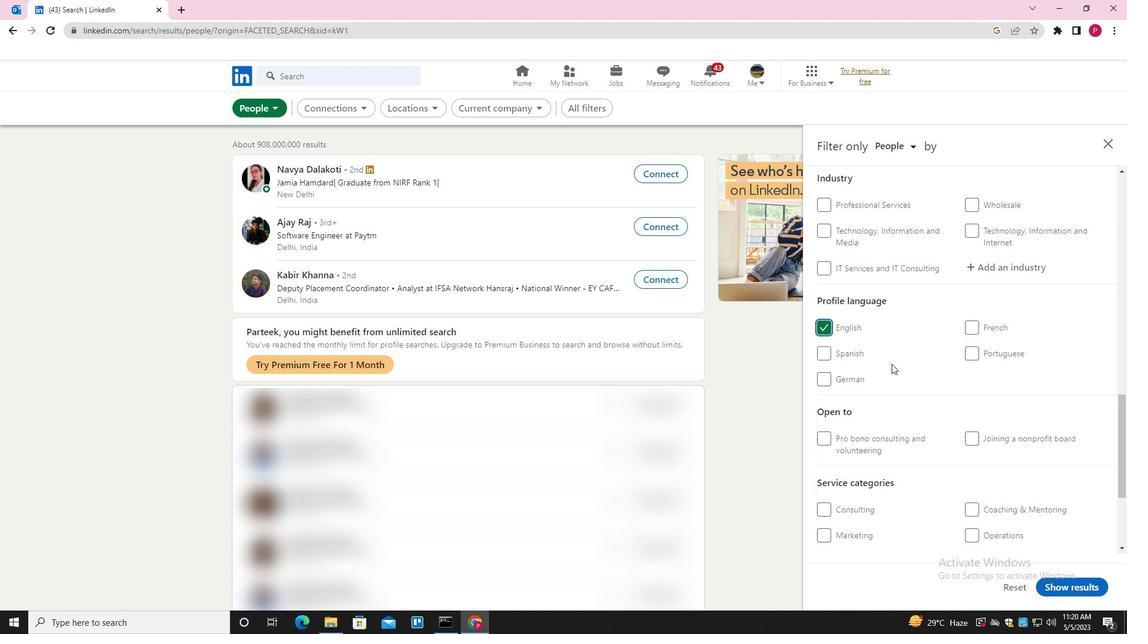 
Action: Mouse scrolled (892, 364) with delta (0, 0)
Screenshot: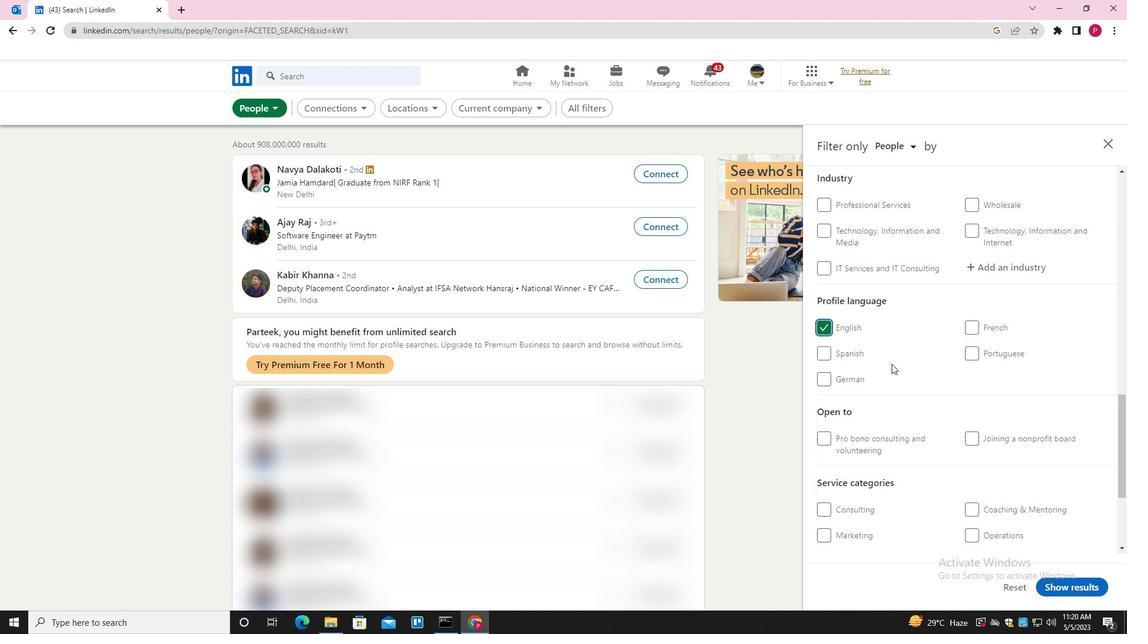 
Action: Mouse scrolled (892, 364) with delta (0, 0)
Screenshot: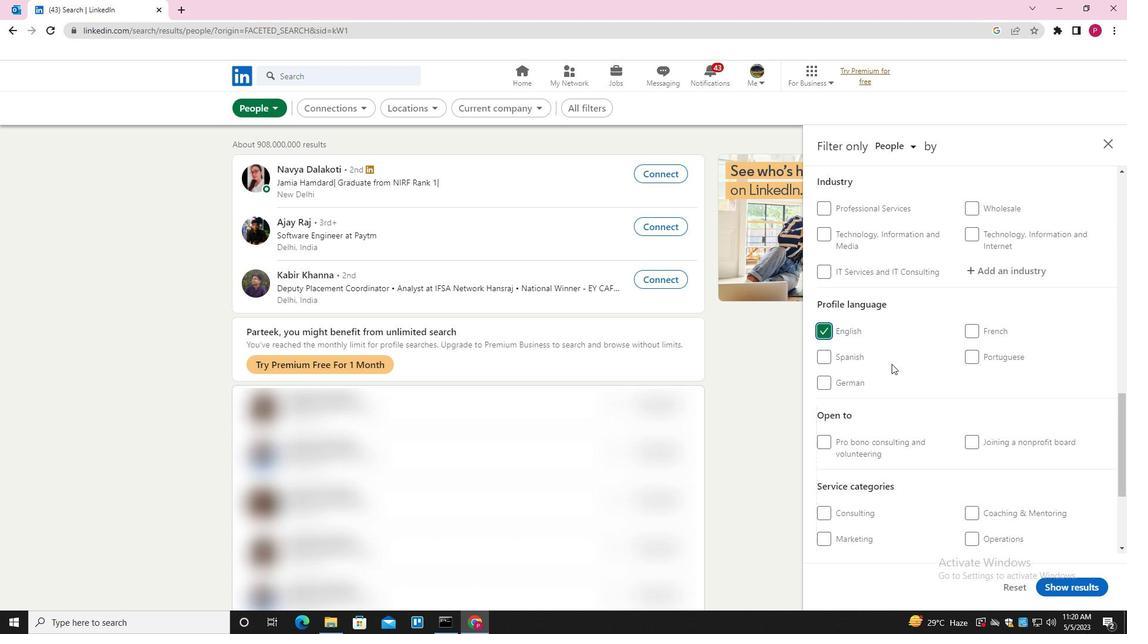 
Action: Mouse scrolled (892, 364) with delta (0, 0)
Screenshot: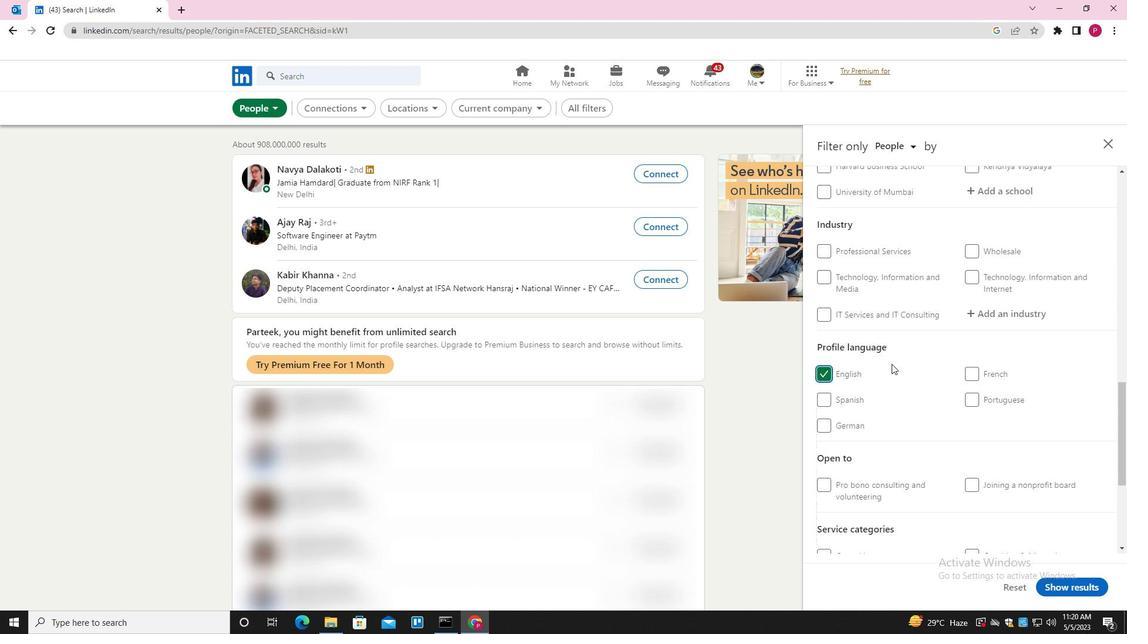 
Action: Mouse scrolled (892, 364) with delta (0, 0)
Screenshot: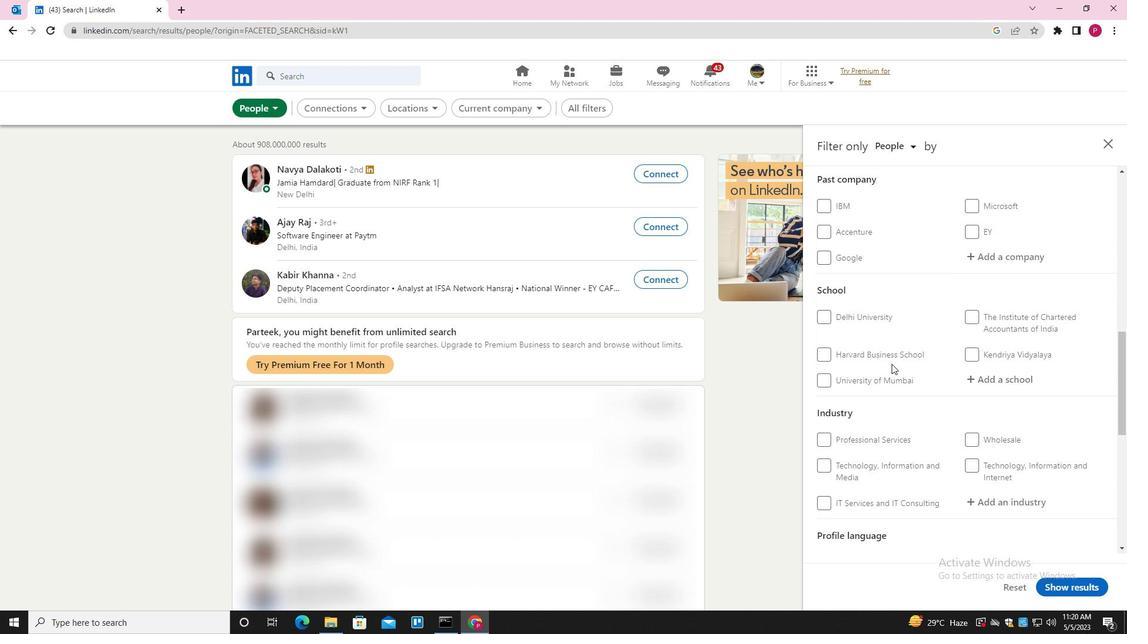 
Action: Mouse scrolled (892, 364) with delta (0, 0)
Screenshot: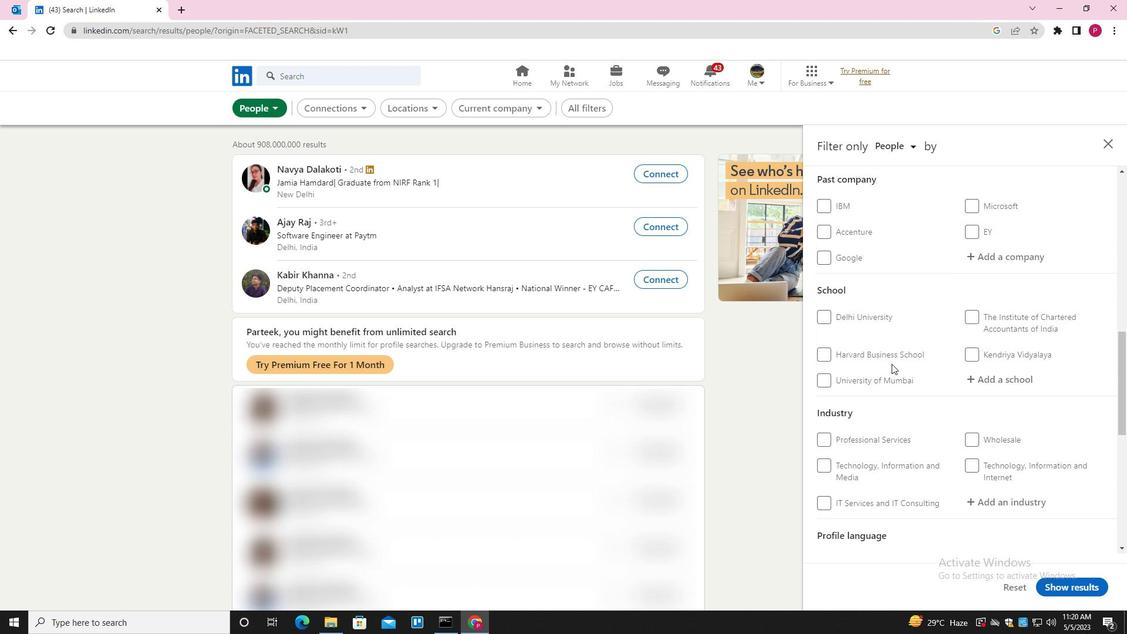 
Action: Mouse scrolled (892, 364) with delta (0, 0)
Screenshot: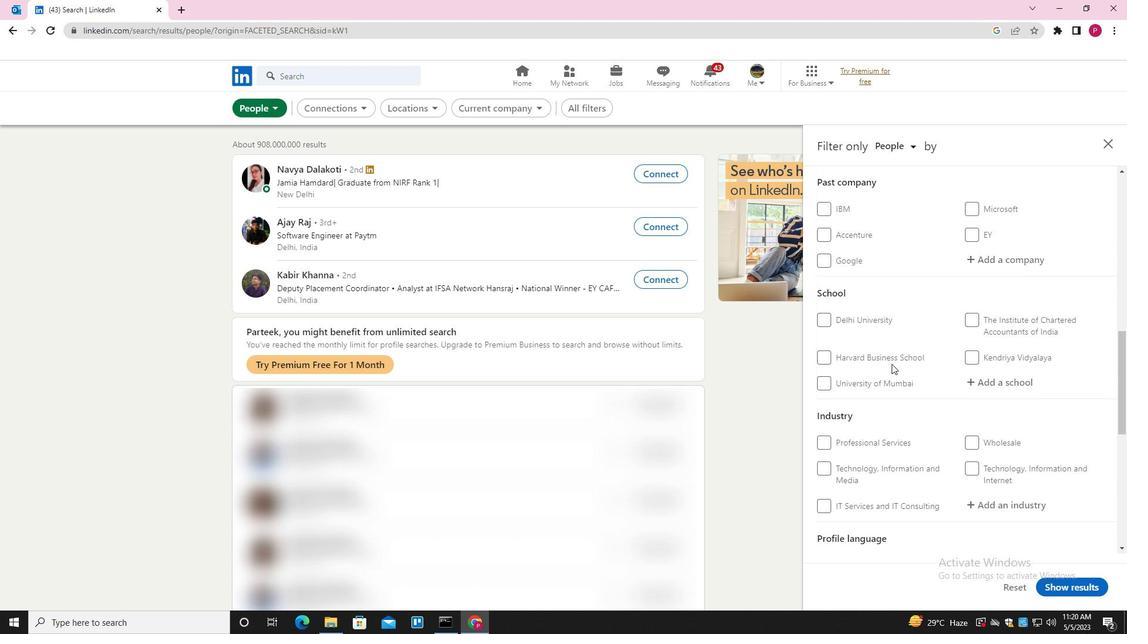 
Action: Mouse scrolled (892, 364) with delta (0, 0)
Screenshot: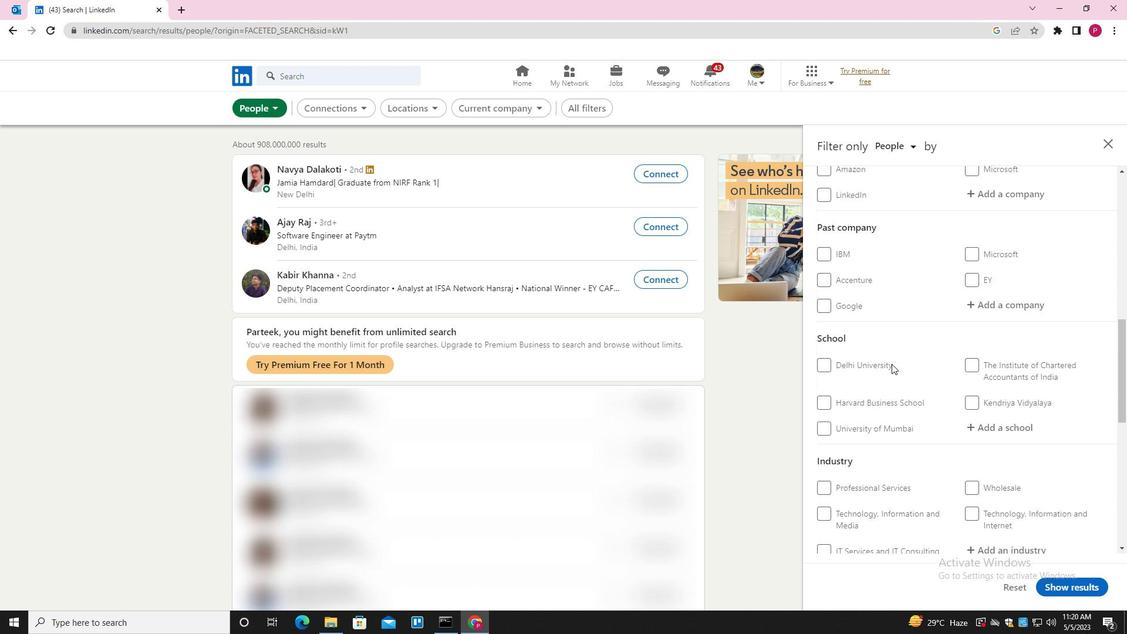 
Action: Mouse scrolled (892, 364) with delta (0, 0)
Screenshot: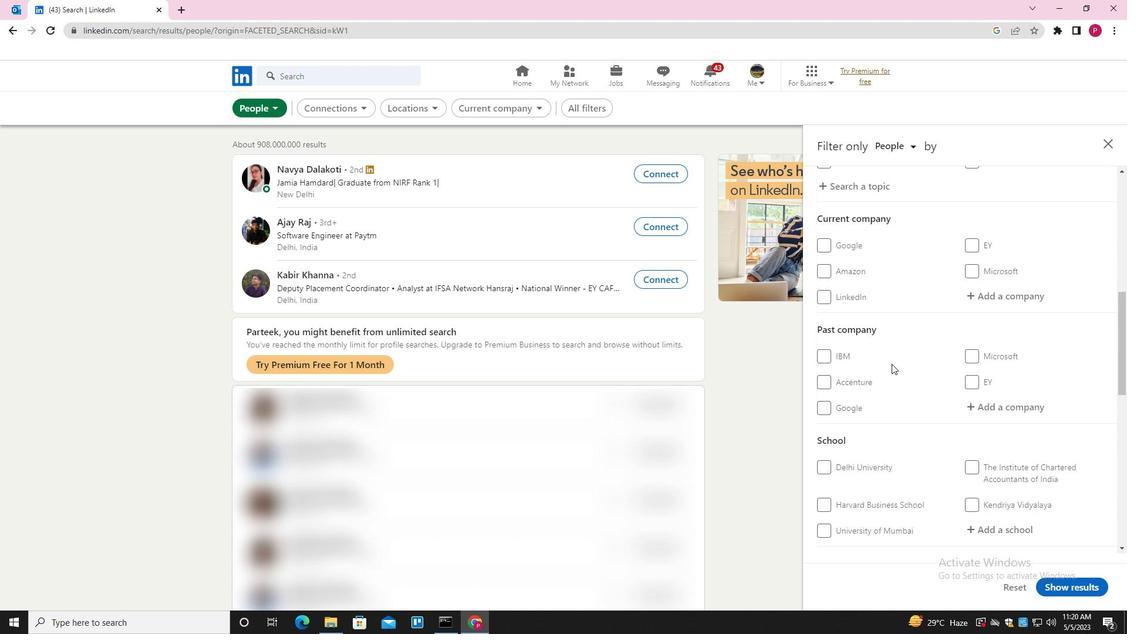 
Action: Mouse moved to (1005, 437)
Screenshot: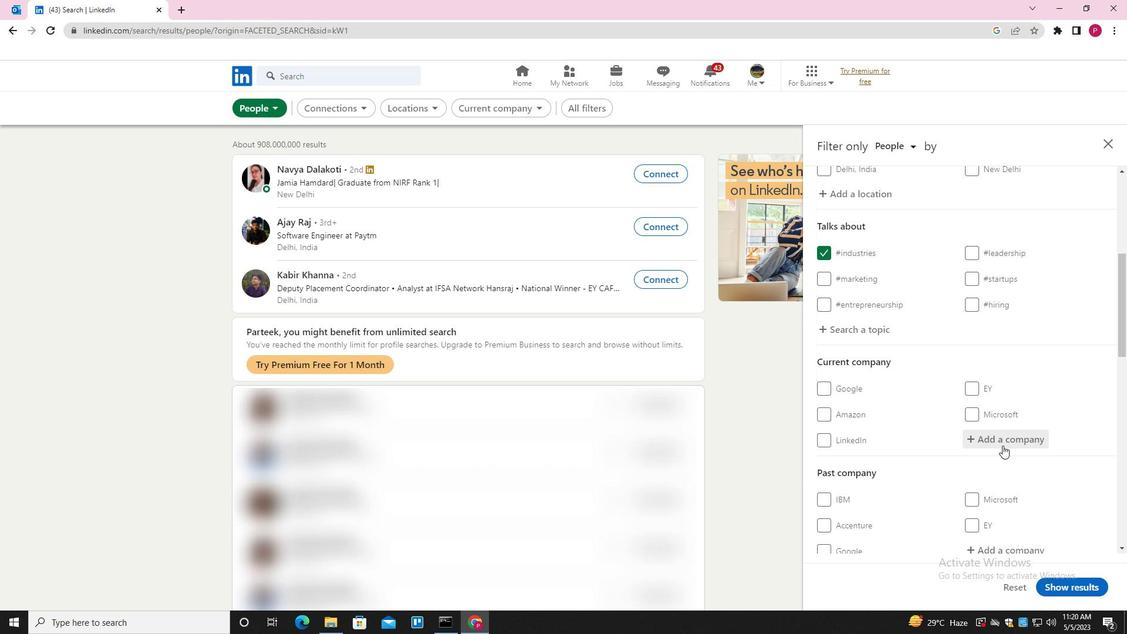 
Action: Mouse pressed left at (1005, 437)
Screenshot: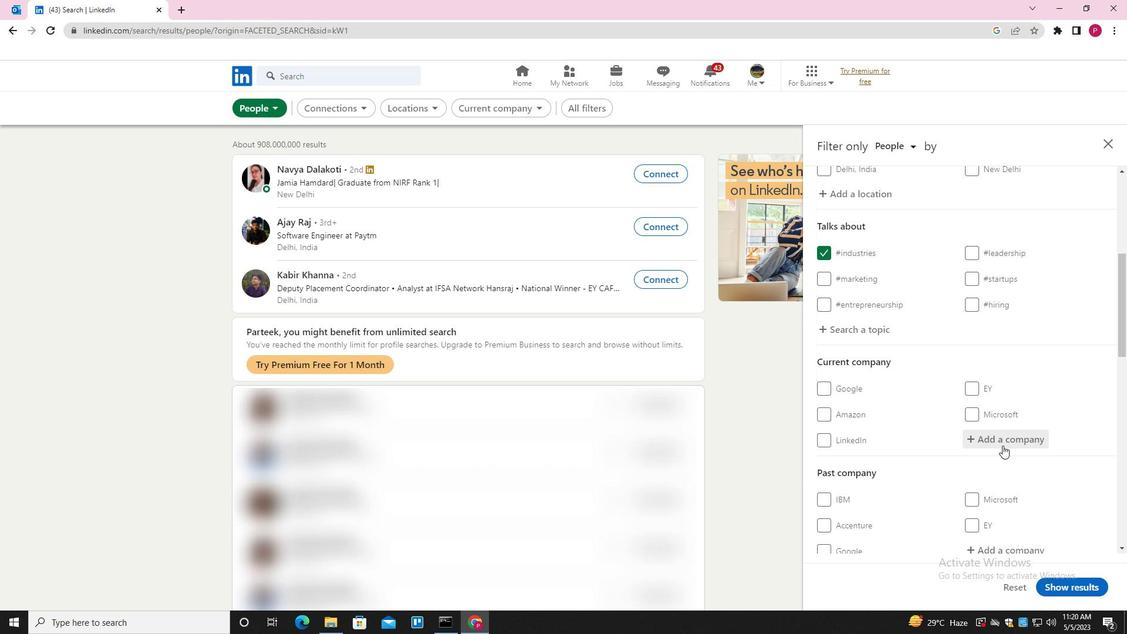 
Action: Key pressed <Key.shift><Key.shift><Key.shift><Key.shift>KNR<Key.space><Key.shift><Key.shift><Key.shift><Key.shift><Key.shift><Key.shift>MANAGEMENT<Key.space><Key.shift>CONSULTANTS<Key.down><Key.enter>
Screenshot: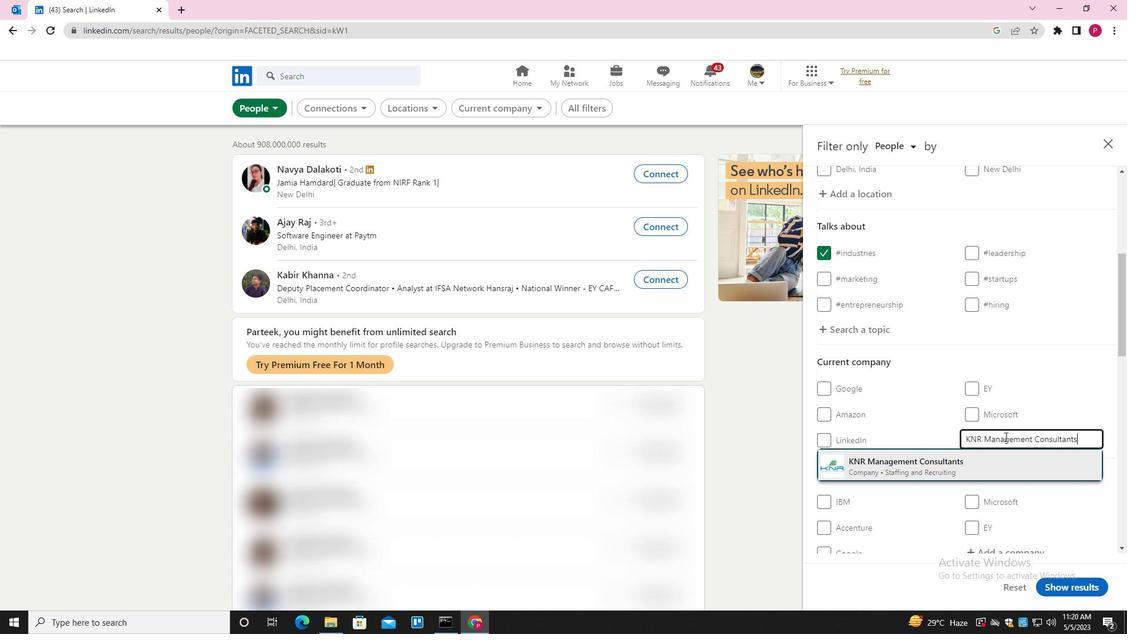 
Action: Mouse moved to (915, 374)
Screenshot: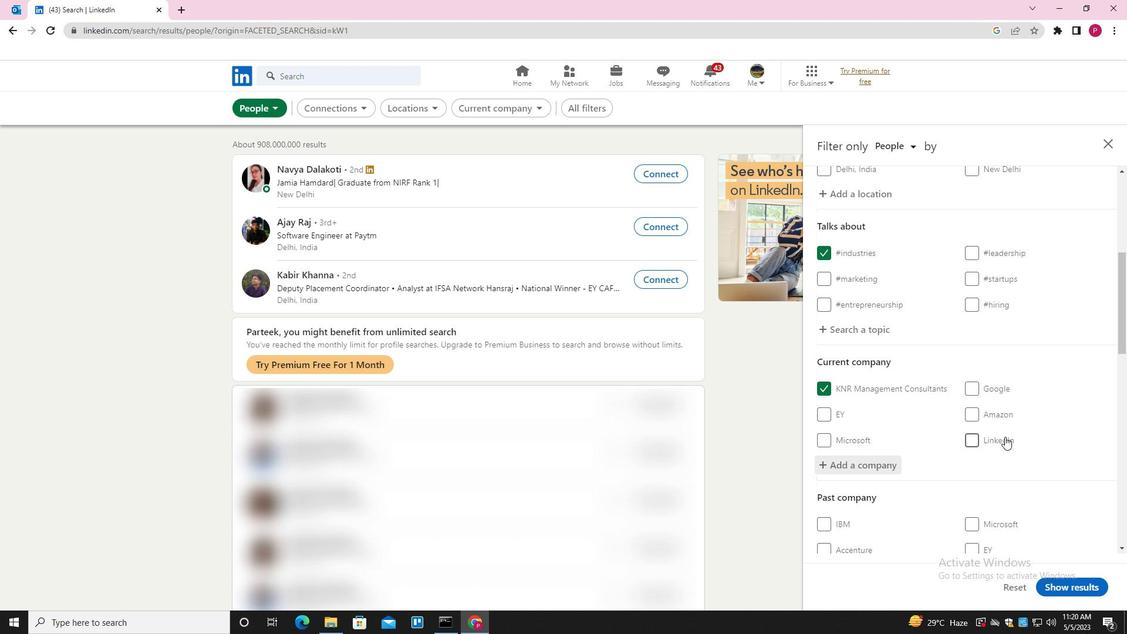 
Action: Mouse scrolled (915, 374) with delta (0, 0)
Screenshot: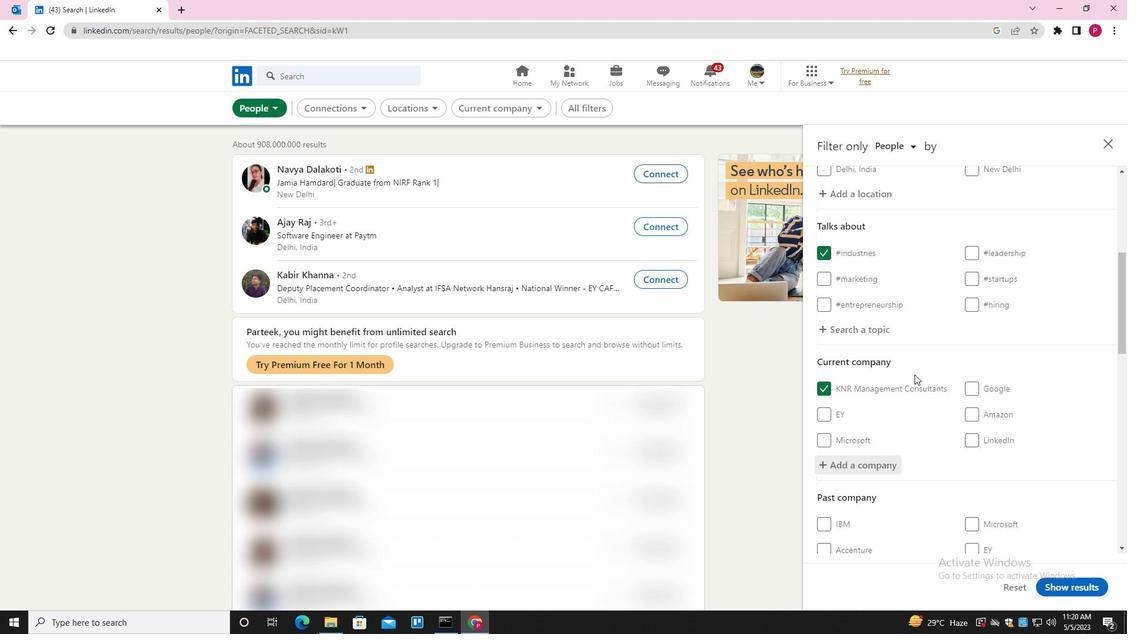 
Action: Mouse scrolled (915, 374) with delta (0, 0)
Screenshot: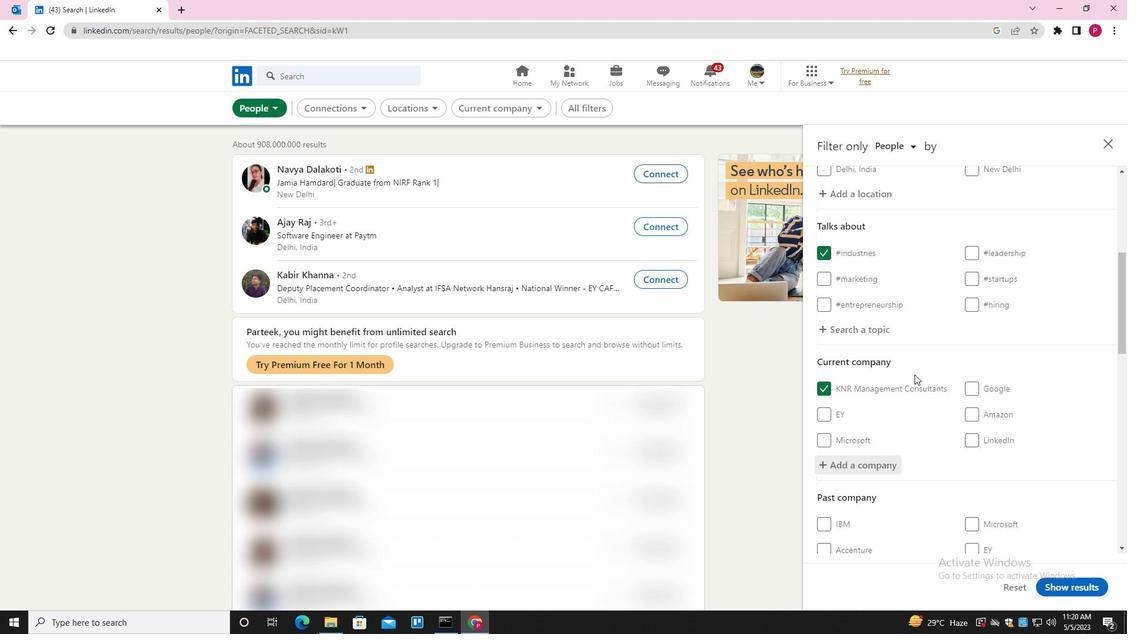 
Action: Mouse scrolled (915, 374) with delta (0, 0)
Screenshot: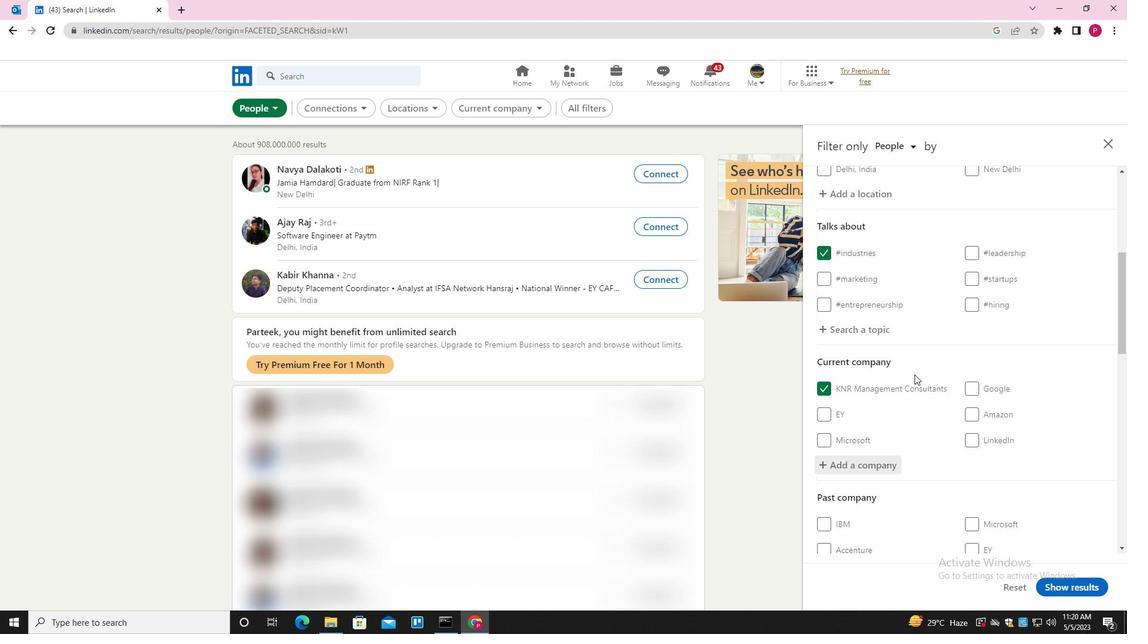 
Action: Mouse scrolled (915, 374) with delta (0, 0)
Screenshot: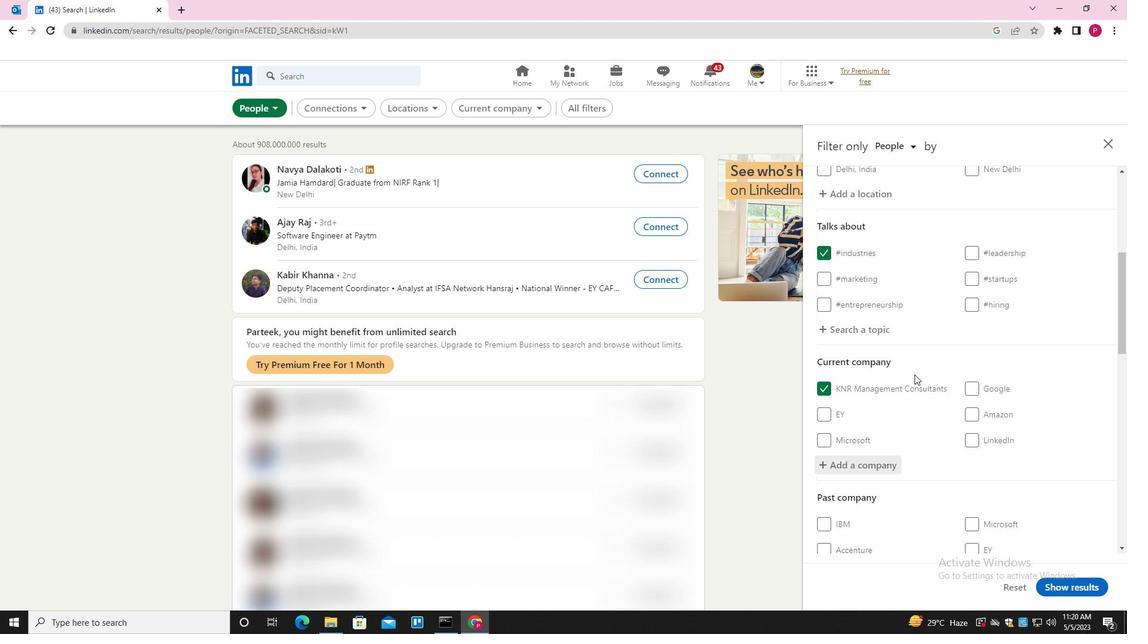 
Action: Mouse scrolled (915, 374) with delta (0, 0)
Screenshot: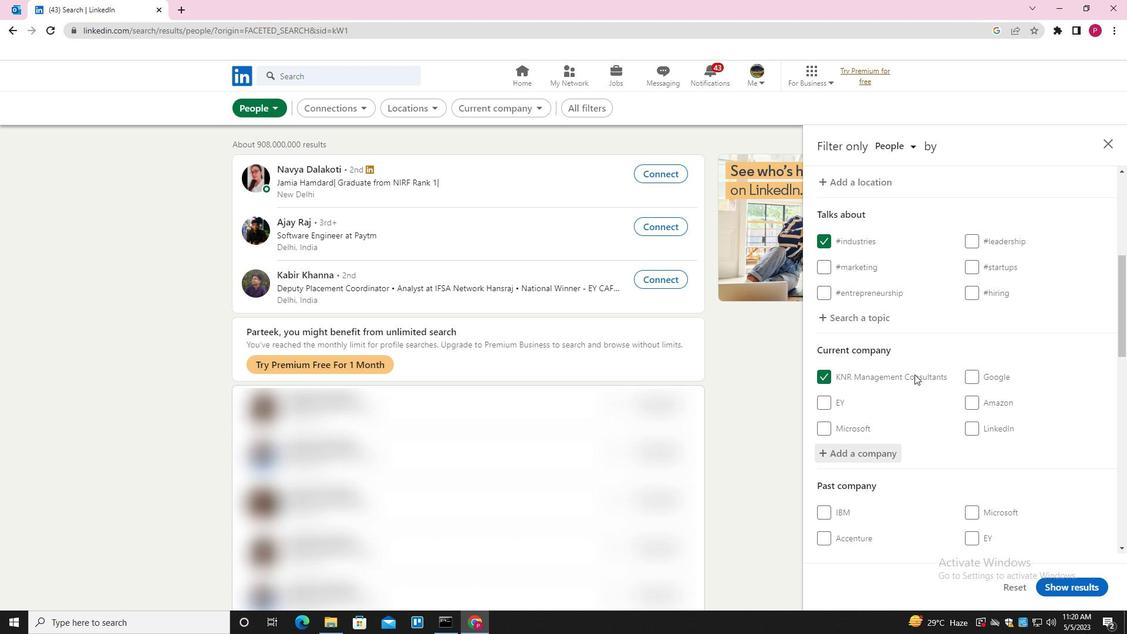 
Action: Mouse scrolled (915, 374) with delta (0, 0)
Screenshot: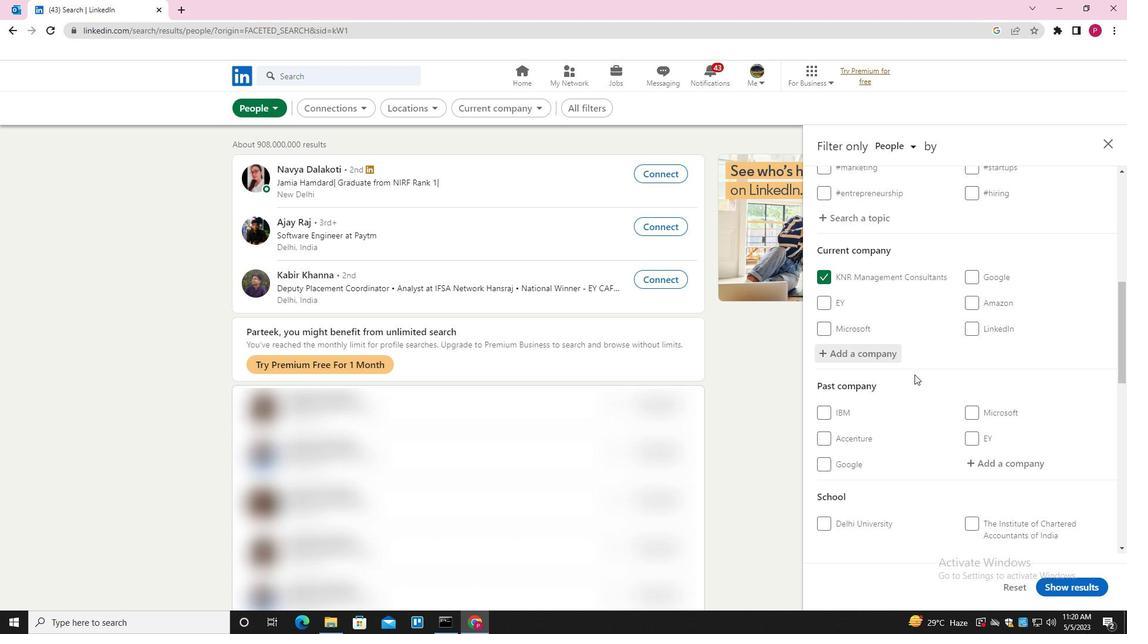 
Action: Mouse moved to (996, 346)
Screenshot: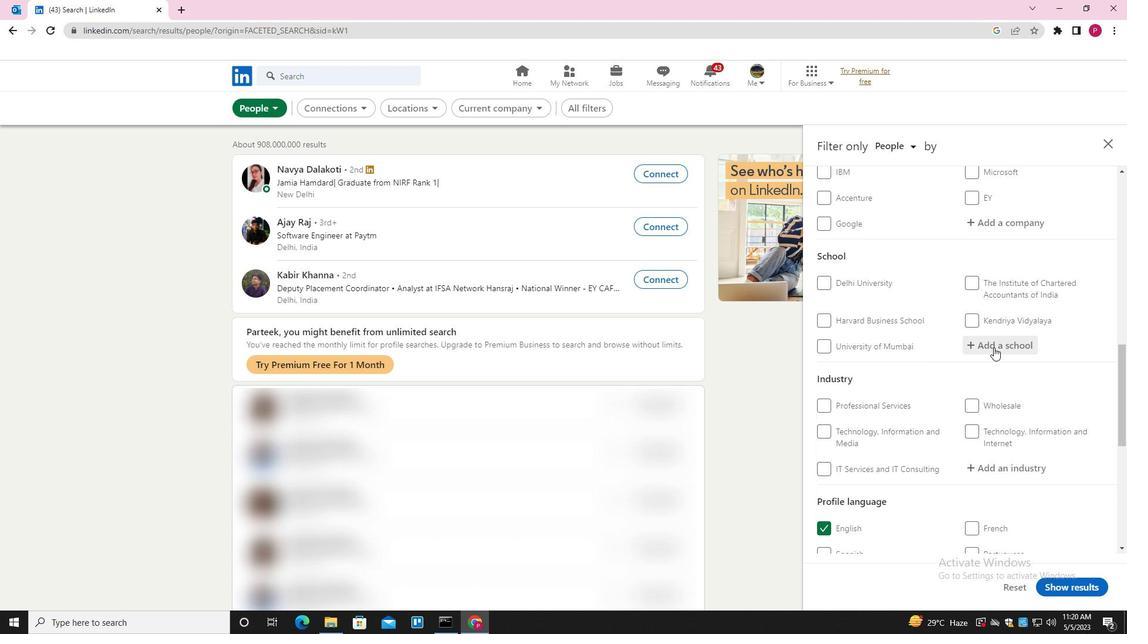 
Action: Mouse pressed left at (996, 346)
Screenshot: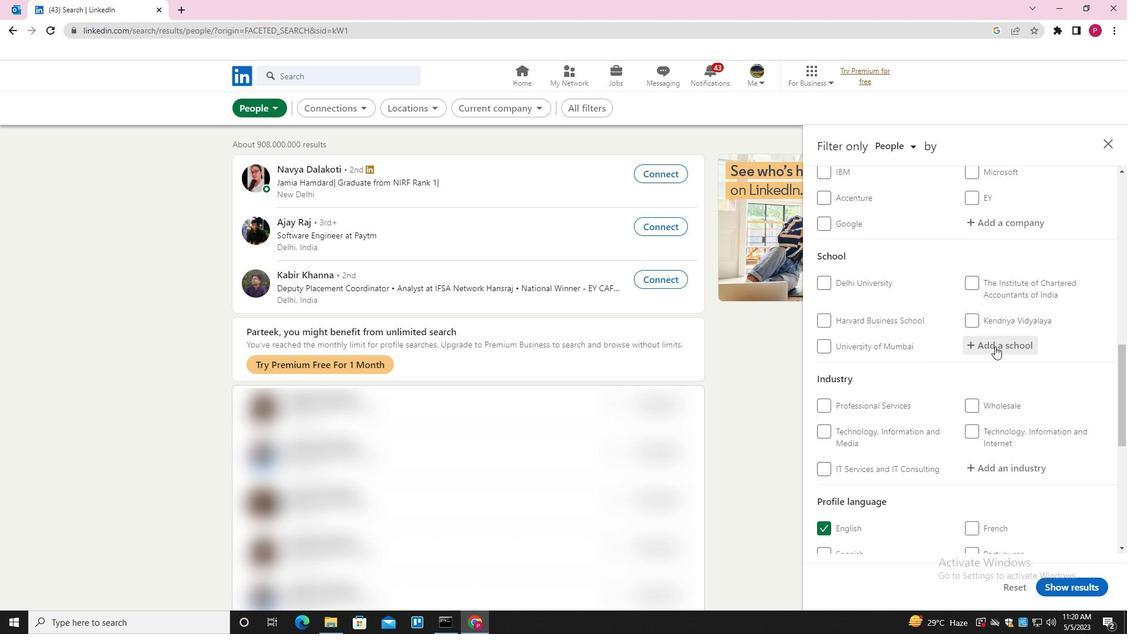
Action: Key pressed <Key.shift><Key.shift><Key.shift><Key.shift><Key.shift><Key.shift><Key.shift><Key.shift><Key.shift><Key.shift><Key.shift>DHARMSINH<Key.space><Key.shift><Key.shift><Key.shift><Key.shift><Key.shift>DESAI<Key.space><Key.shift>UNIVERSITY<Key.down><Key.enter>
Screenshot: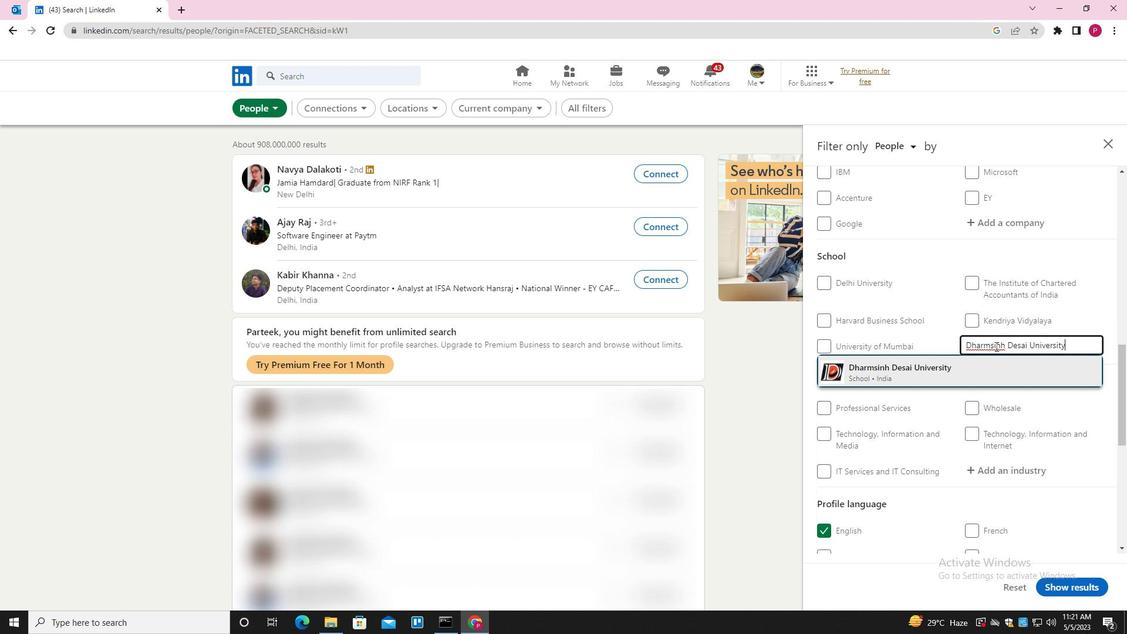 
Action: Mouse moved to (968, 365)
Screenshot: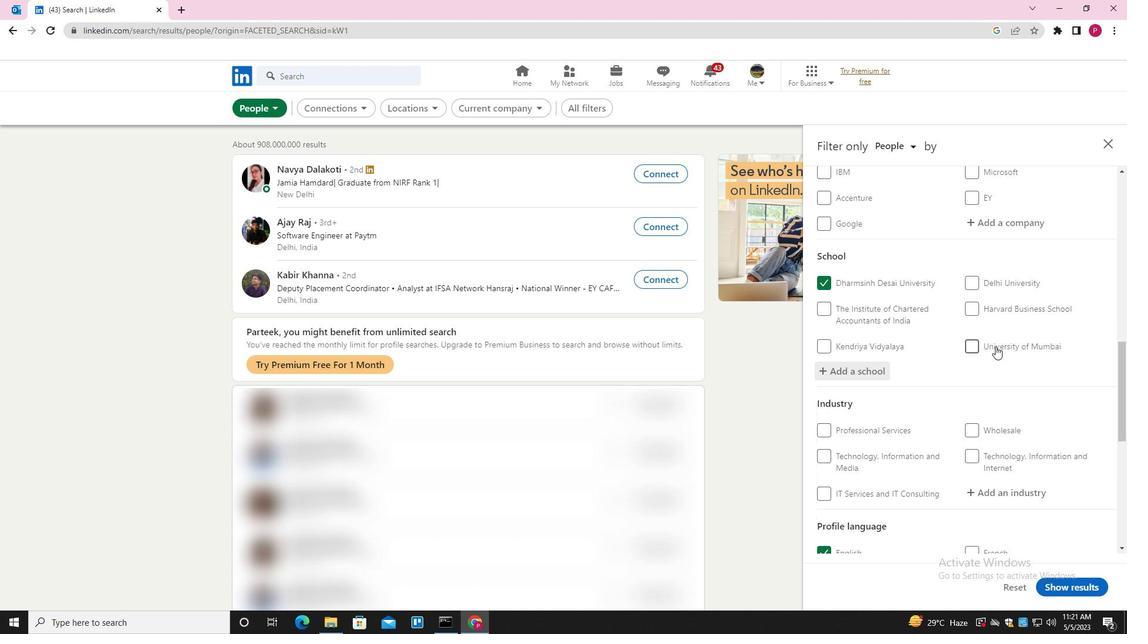 
Action: Mouse scrolled (968, 365) with delta (0, 0)
Screenshot: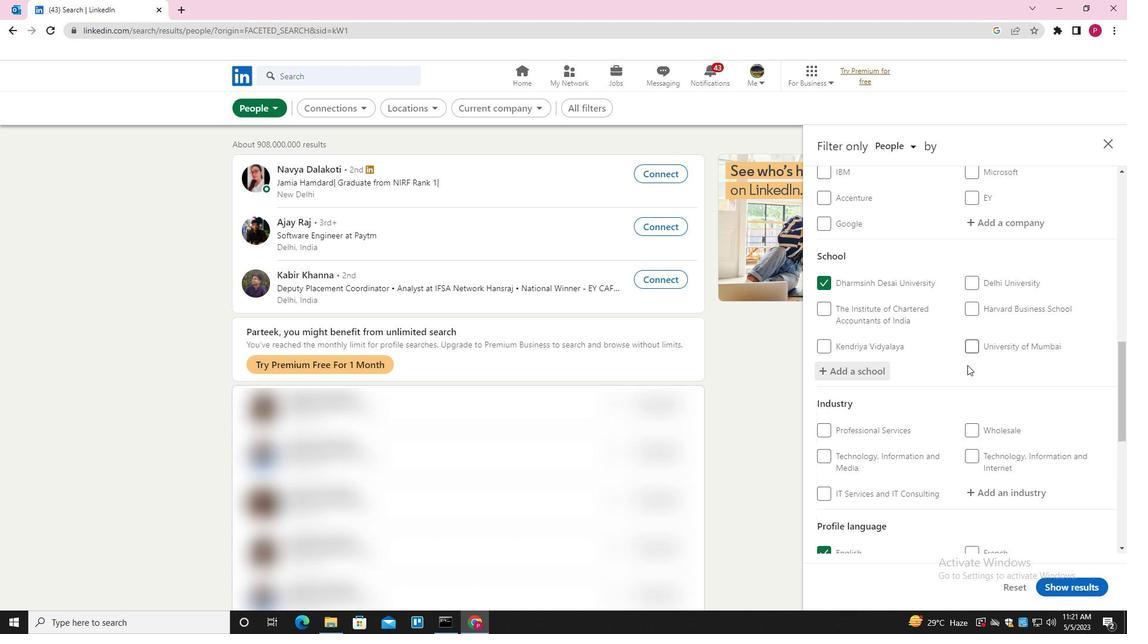 
Action: Mouse scrolled (968, 365) with delta (0, 0)
Screenshot: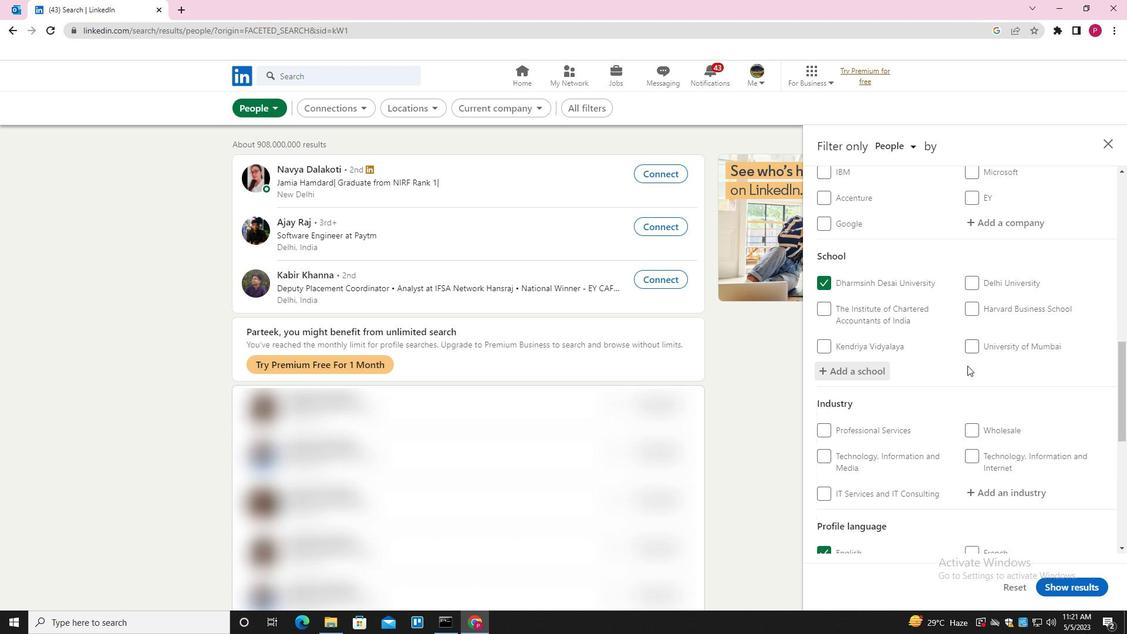 
Action: Mouse scrolled (968, 365) with delta (0, 0)
Screenshot: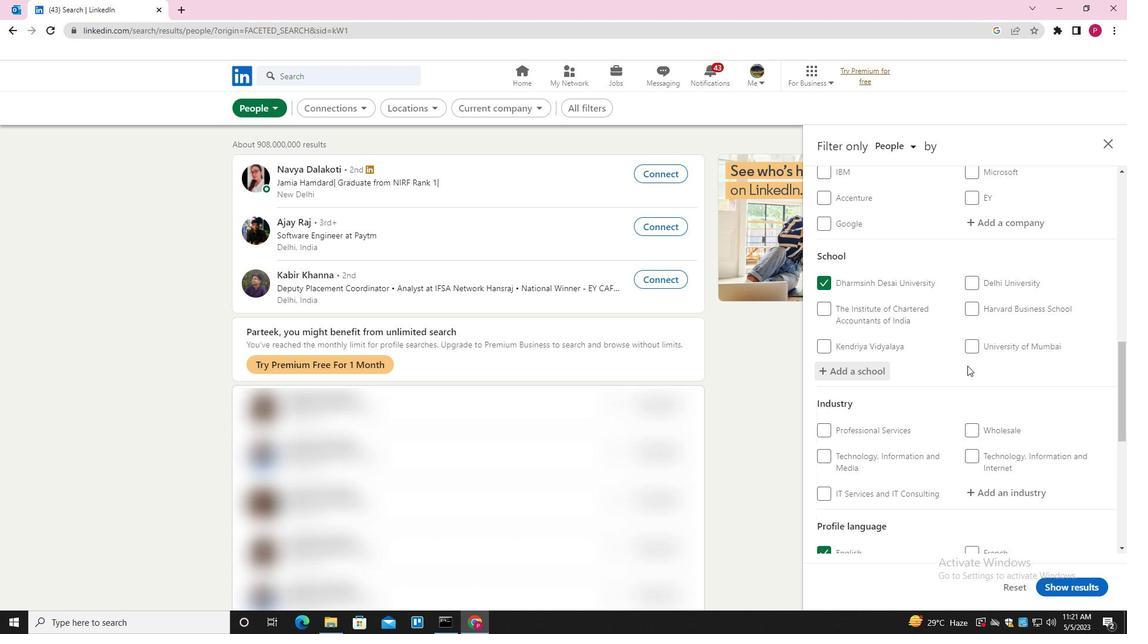 
Action: Mouse moved to (1008, 320)
Screenshot: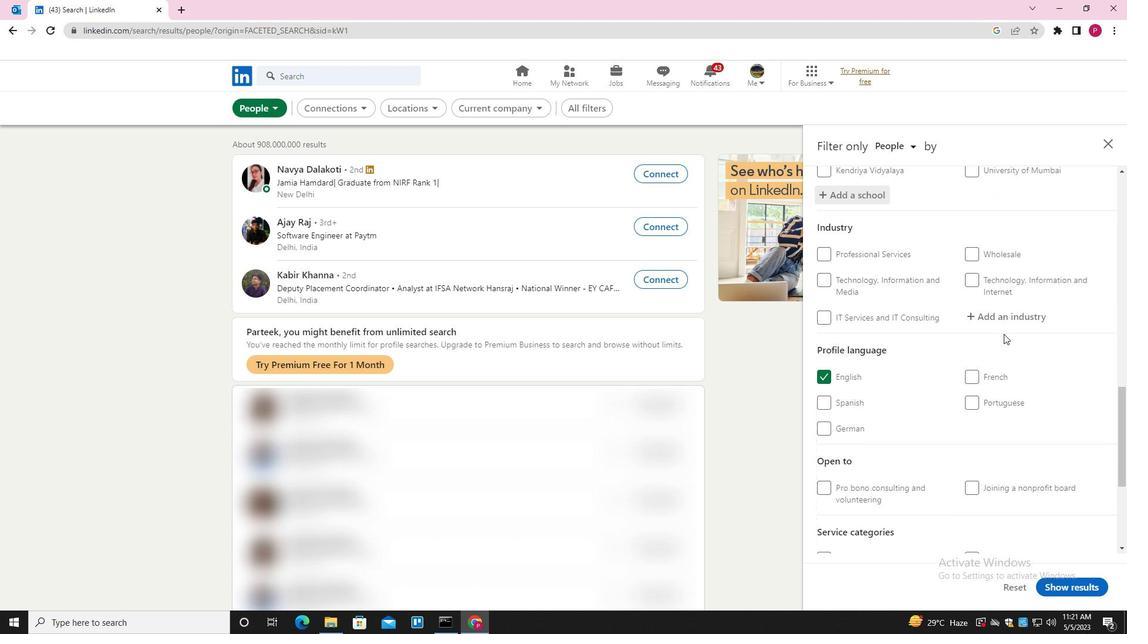 
Action: Mouse pressed left at (1008, 320)
Screenshot: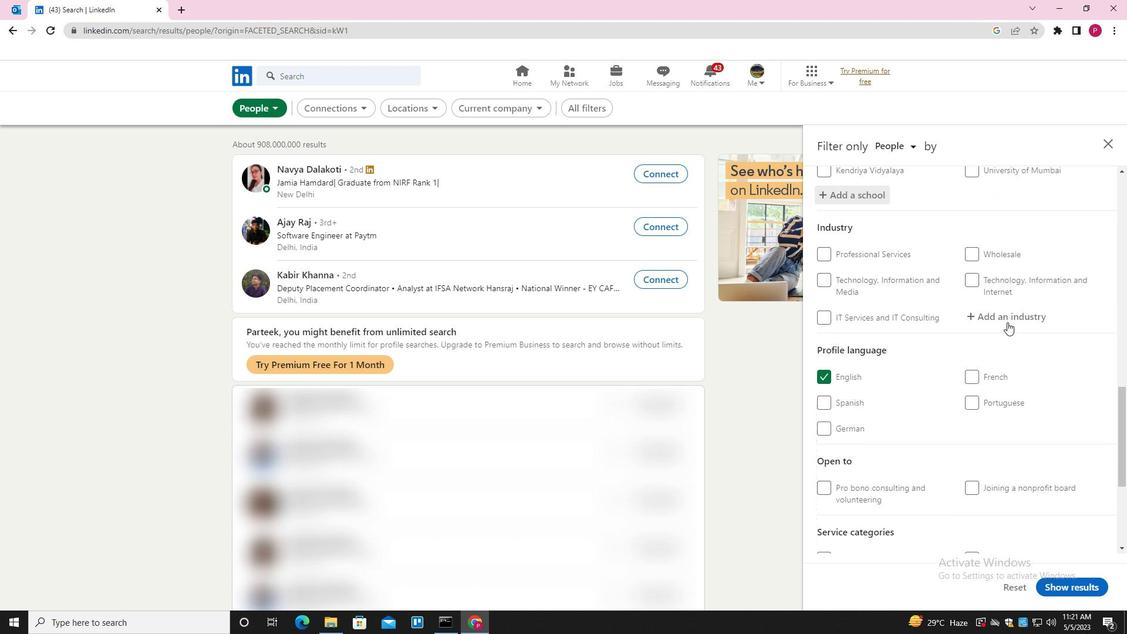 
Action: Key pressed <Key.shift><Key.shift><Key.shift><Key.shift><Key.shift><Key.shift><Key.shift><Key.shift><Key.shift><Key.shift>GRAPHIC<Key.space><Key.shift>DESIGN<Key.down><Key.enter>
Screenshot: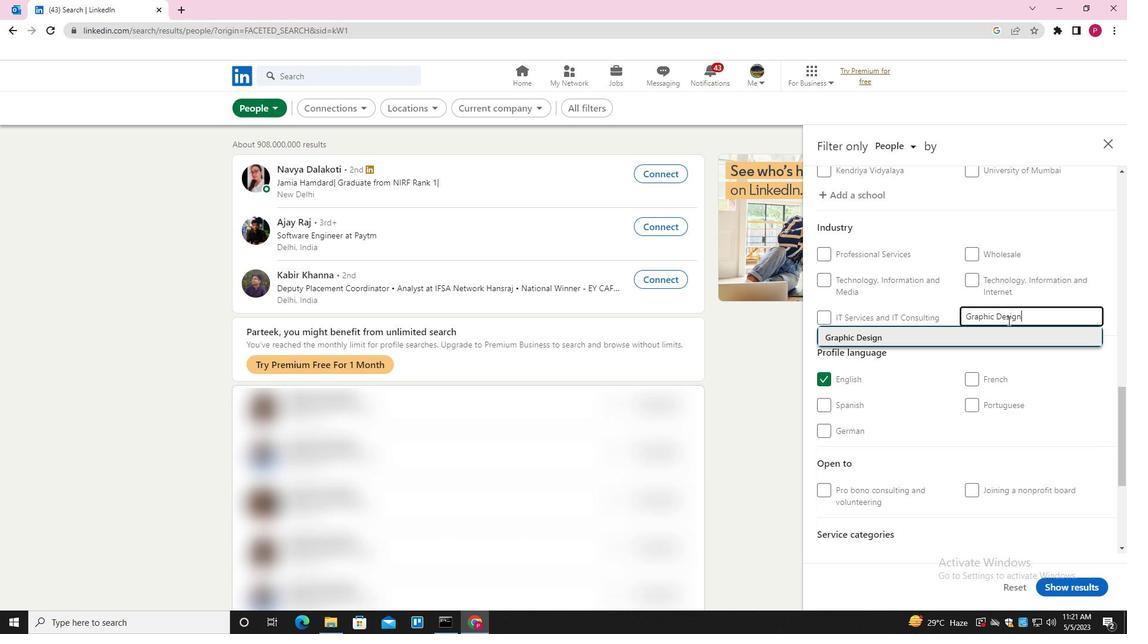 
Action: Mouse moved to (1002, 324)
Screenshot: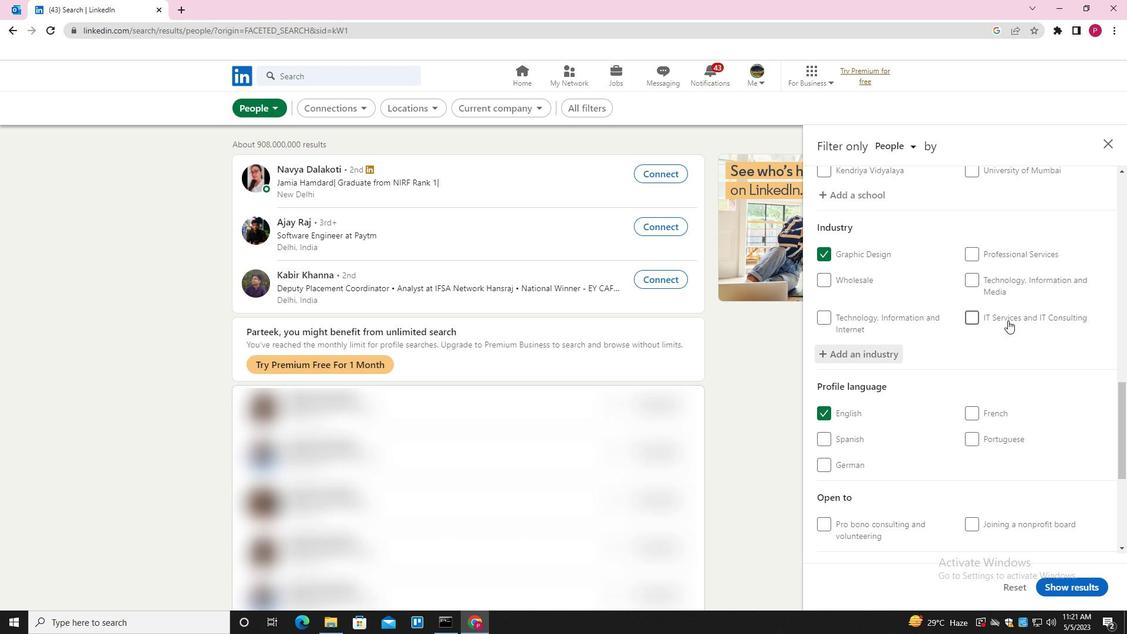 
Action: Mouse scrolled (1002, 324) with delta (0, 0)
Screenshot: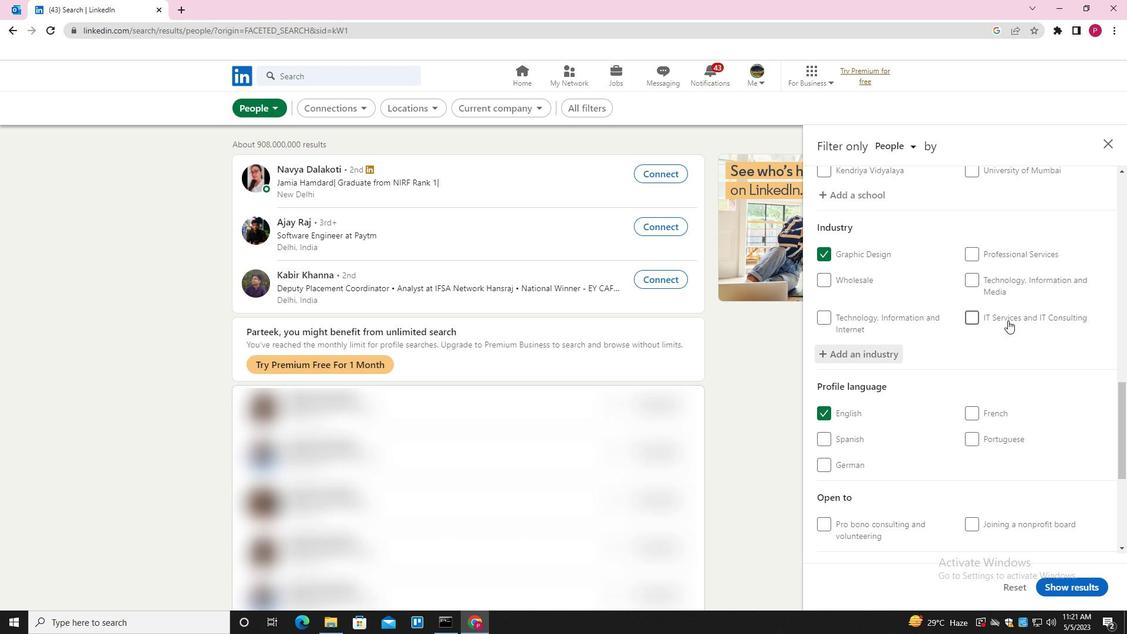
Action: Mouse moved to (1001, 324)
Screenshot: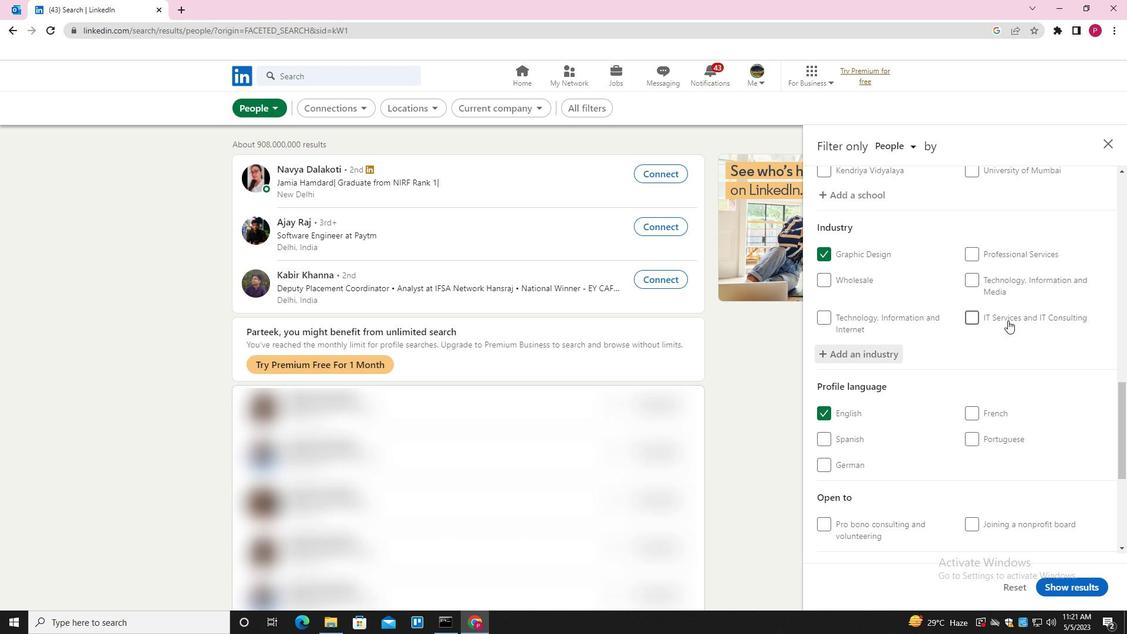 
Action: Mouse scrolled (1001, 324) with delta (0, 0)
Screenshot: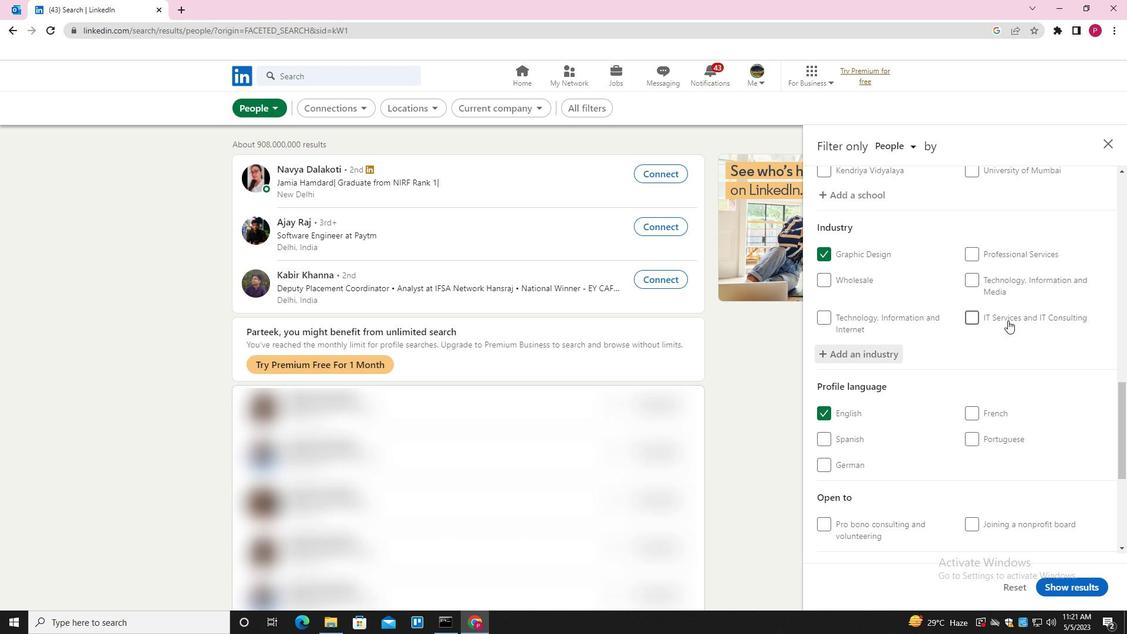 
Action: Mouse scrolled (1001, 324) with delta (0, 0)
Screenshot: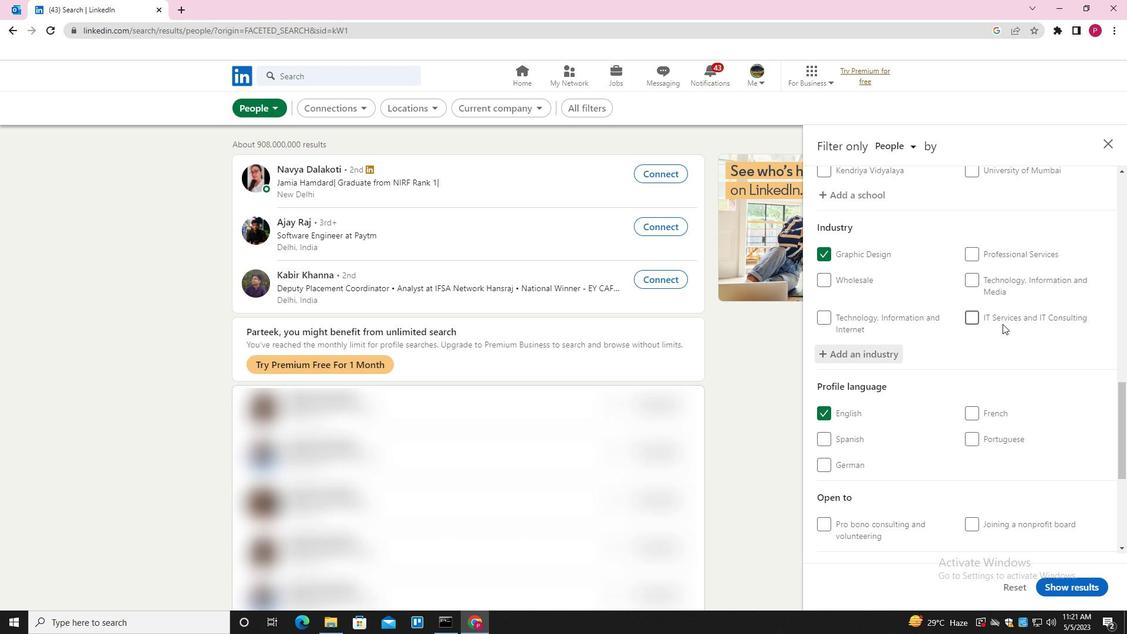 
Action: Mouse moved to (1001, 326)
Screenshot: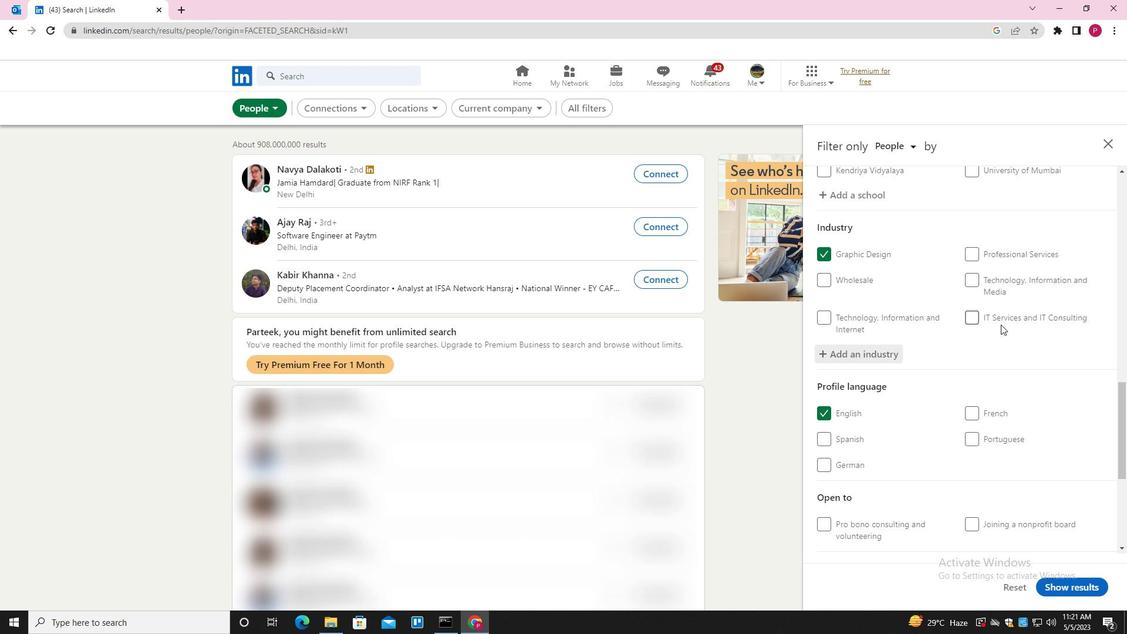 
Action: Mouse scrolled (1001, 325) with delta (0, 0)
Screenshot: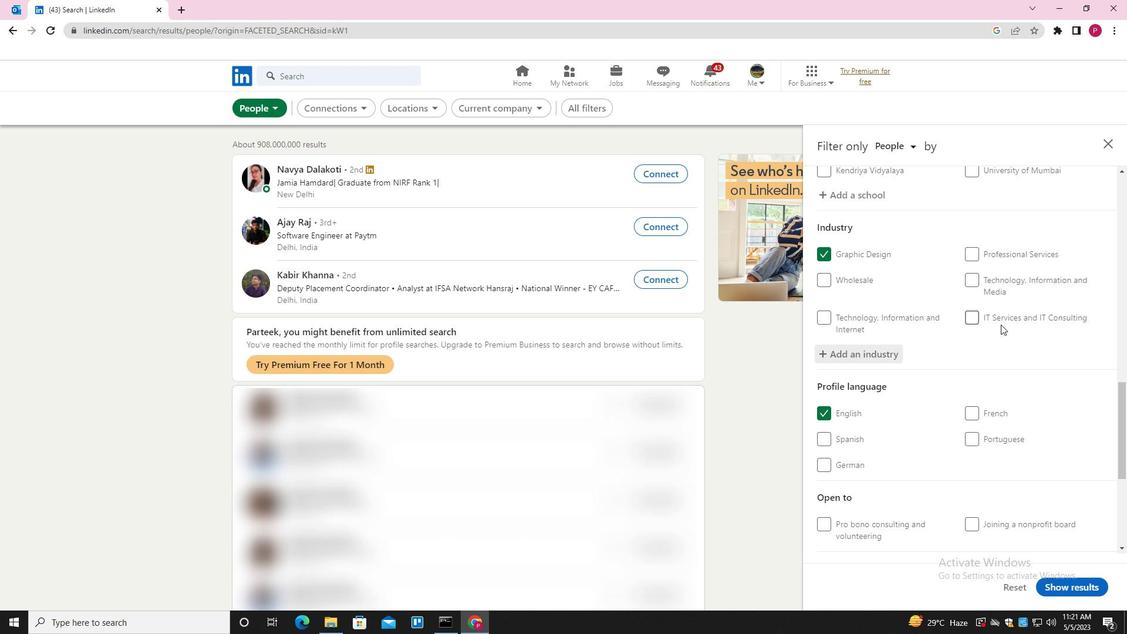 
Action: Mouse moved to (1010, 411)
Screenshot: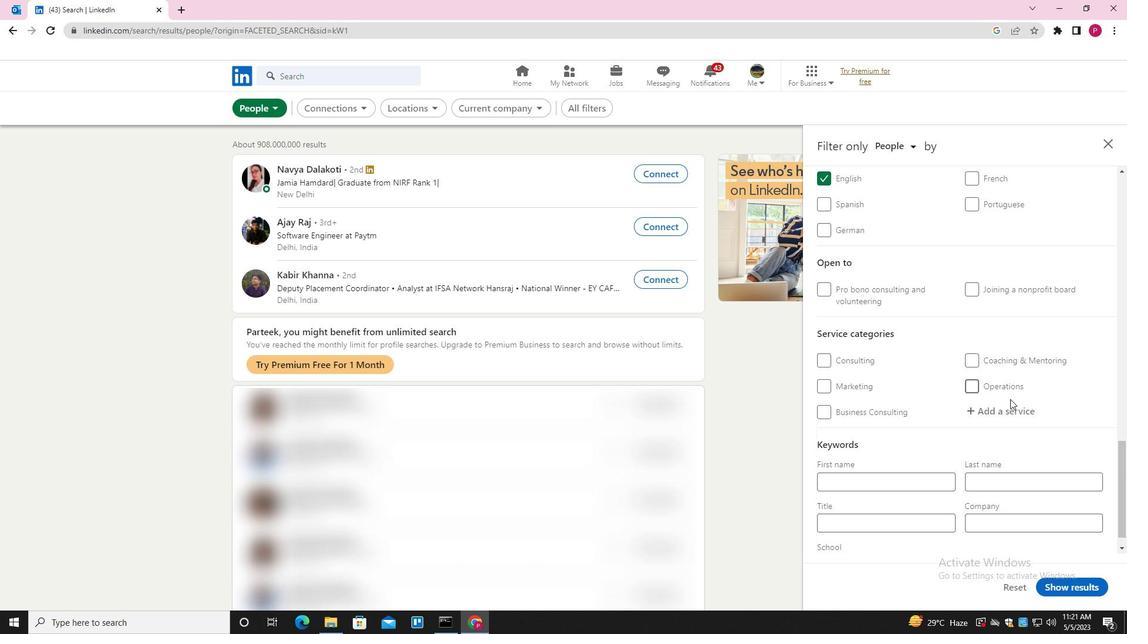 
Action: Mouse pressed left at (1010, 411)
Screenshot: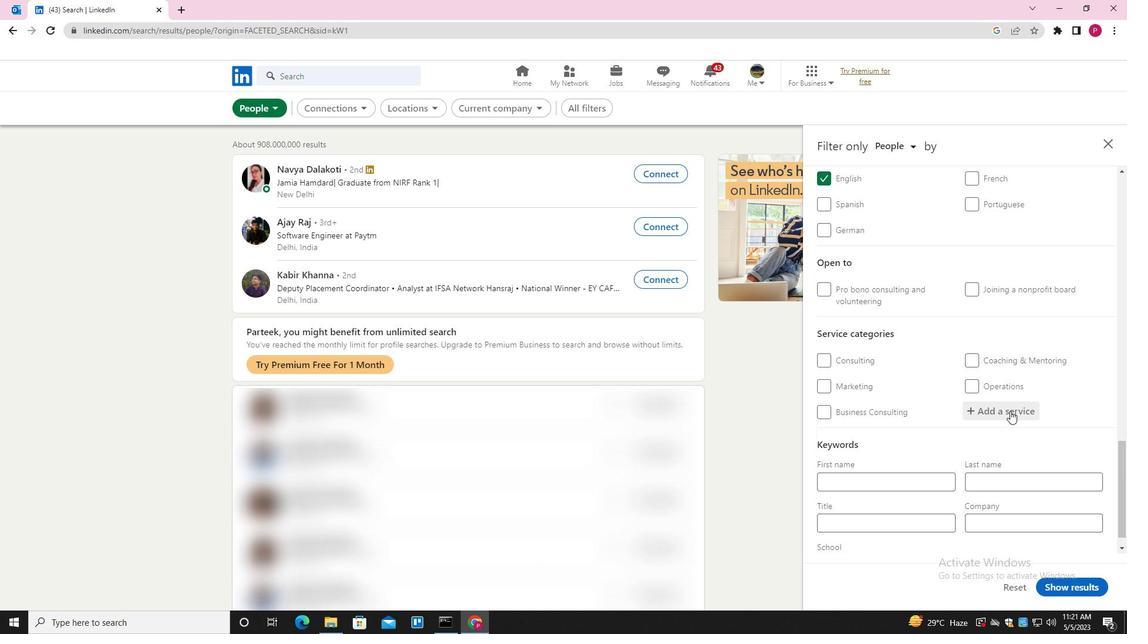 
Action: Key pressed <Key.shift><Key.shift><Key.shift>VIDEO<Key.space><Key.shift>ANIMATION<Key.down><Key.enter>
Screenshot: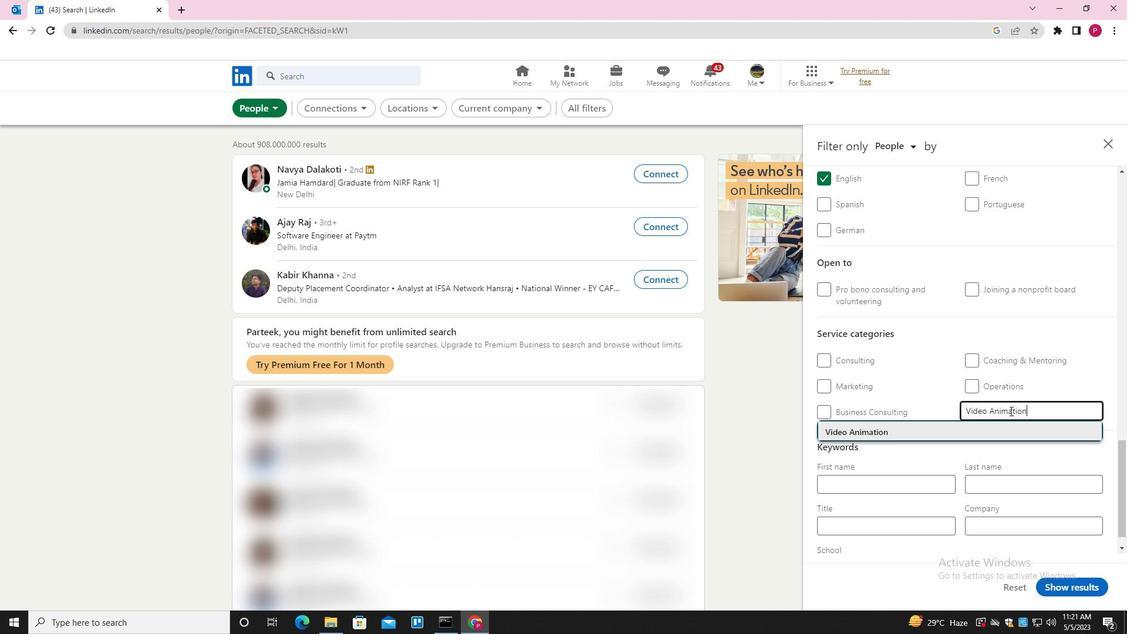 
Action: Mouse scrolled (1010, 410) with delta (0, 0)
Screenshot: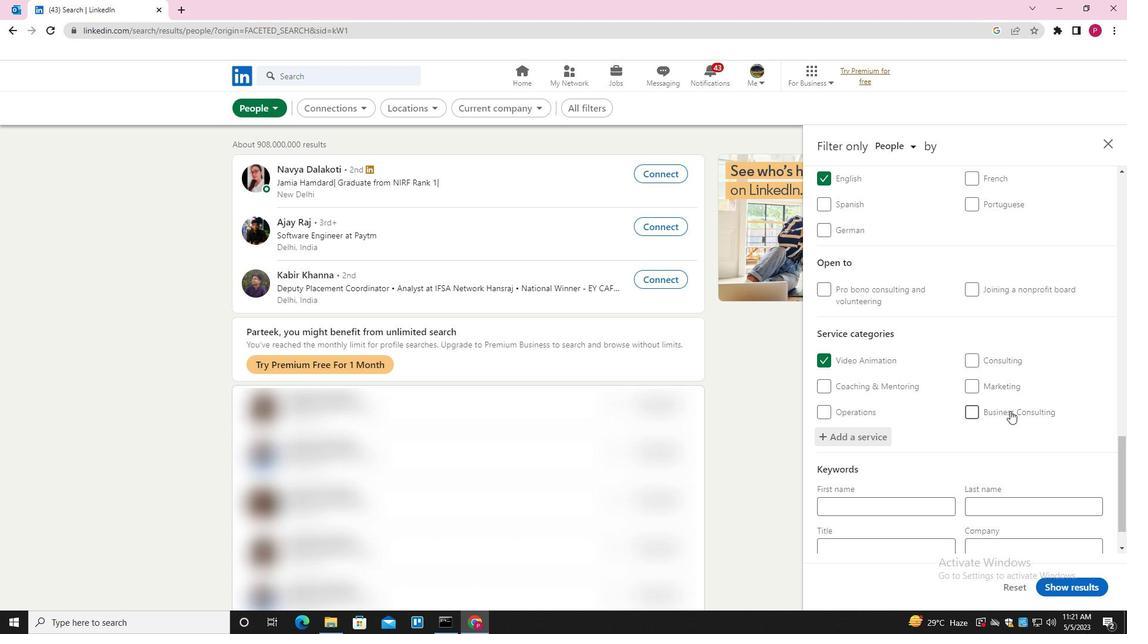
Action: Mouse scrolled (1010, 410) with delta (0, 0)
Screenshot: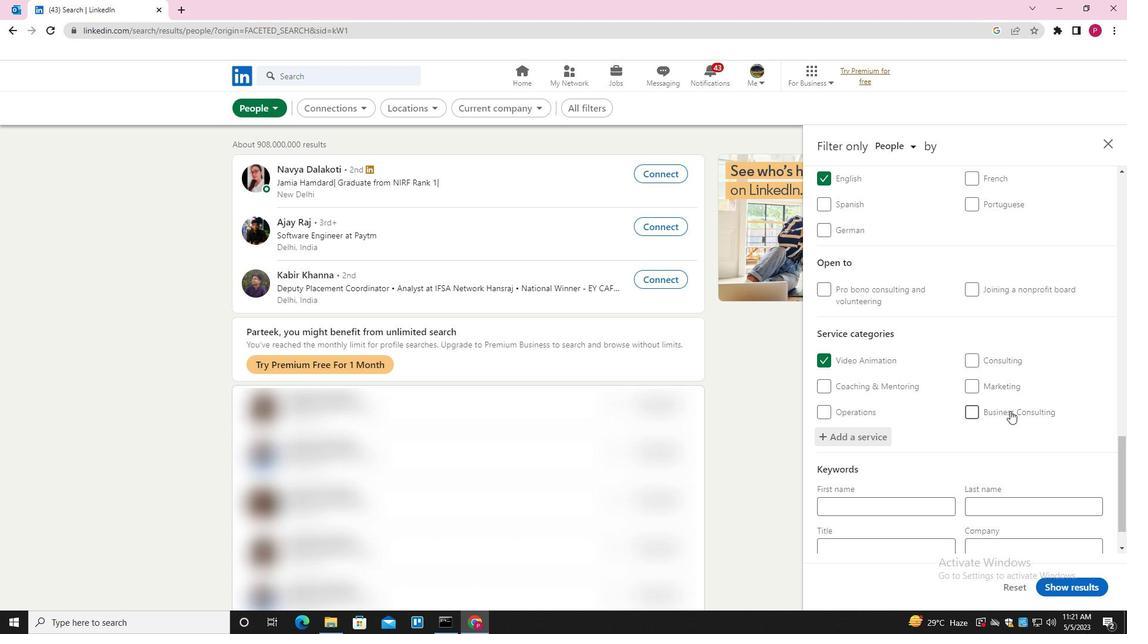 
Action: Mouse scrolled (1010, 410) with delta (0, 0)
Screenshot: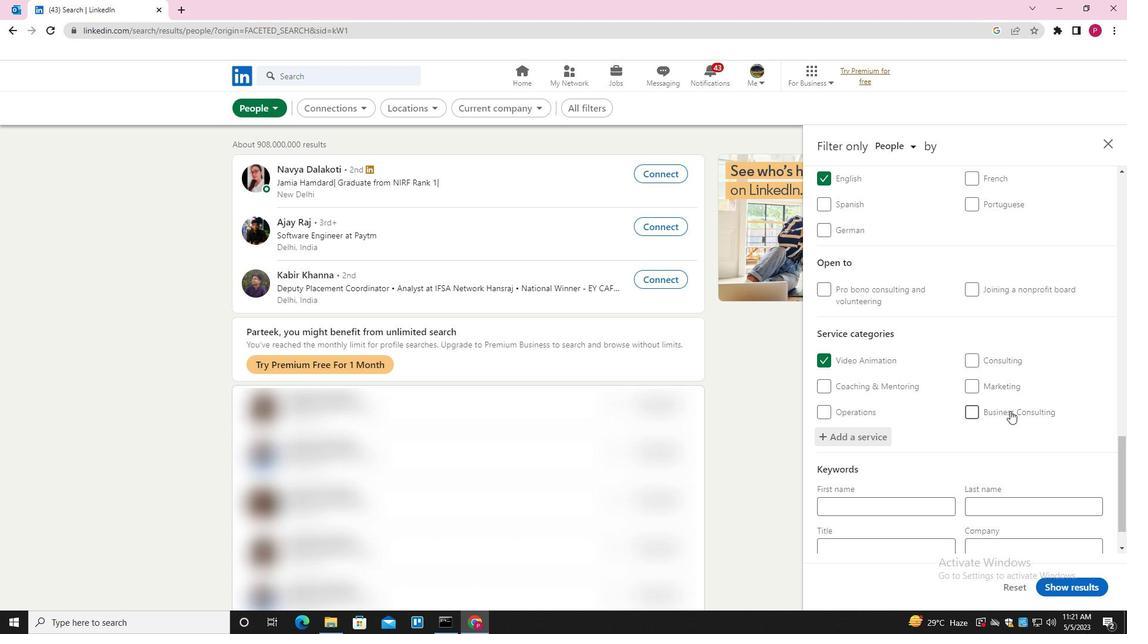 
Action: Mouse moved to (1010, 413)
Screenshot: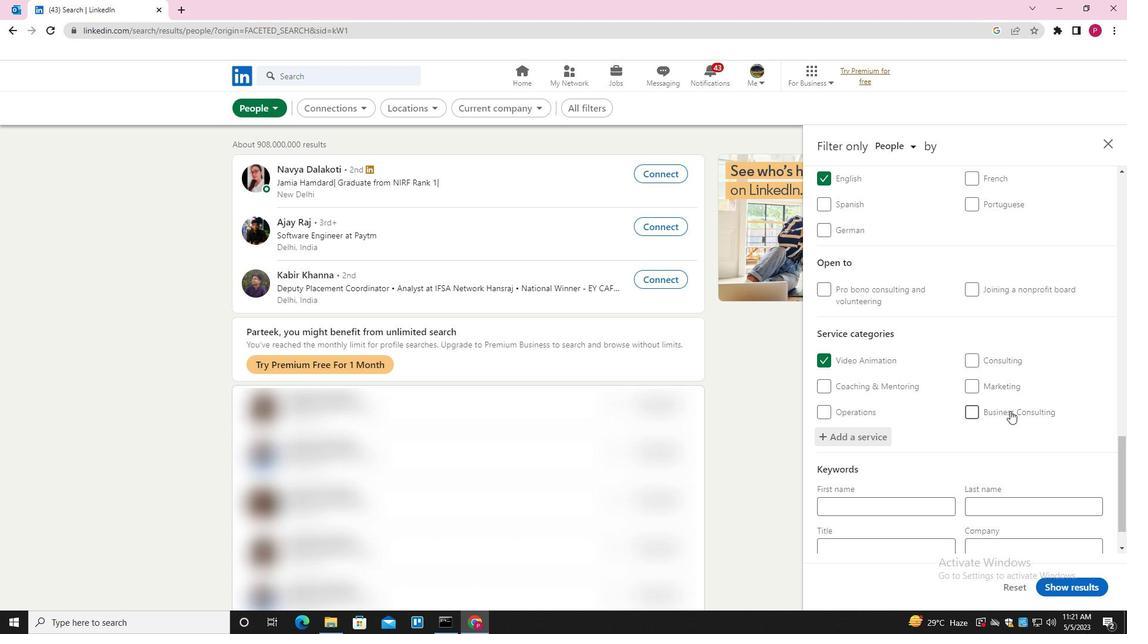 
Action: Mouse scrolled (1010, 412) with delta (0, 0)
Screenshot: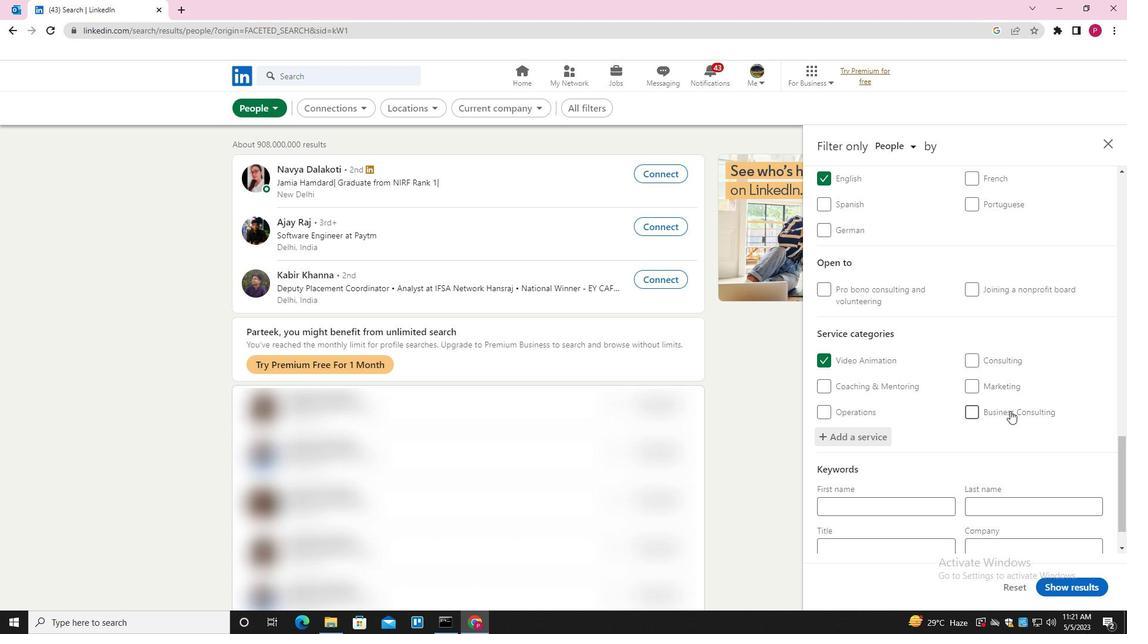 
Action: Mouse moved to (1005, 419)
Screenshot: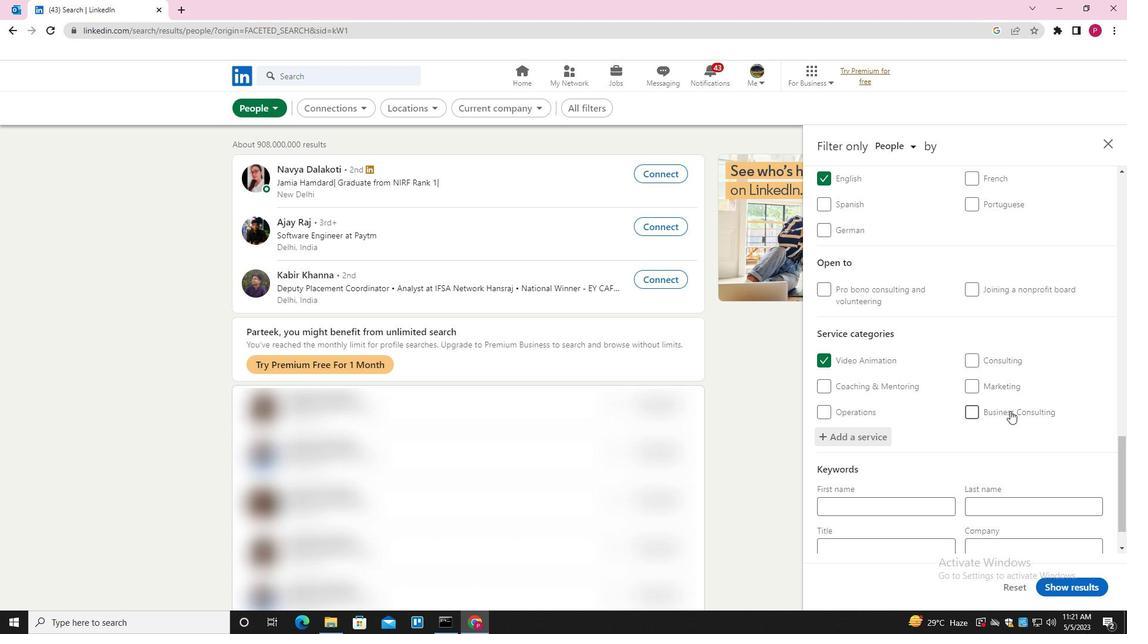 
Action: Mouse scrolled (1005, 418) with delta (0, 0)
Screenshot: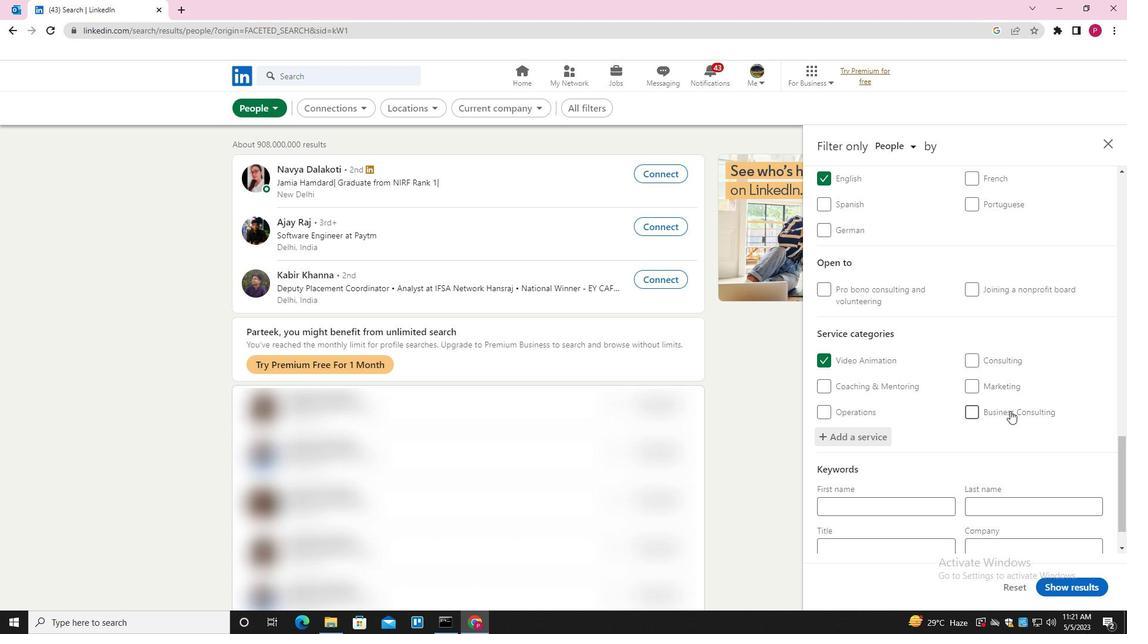 
Action: Mouse moved to (946, 494)
Screenshot: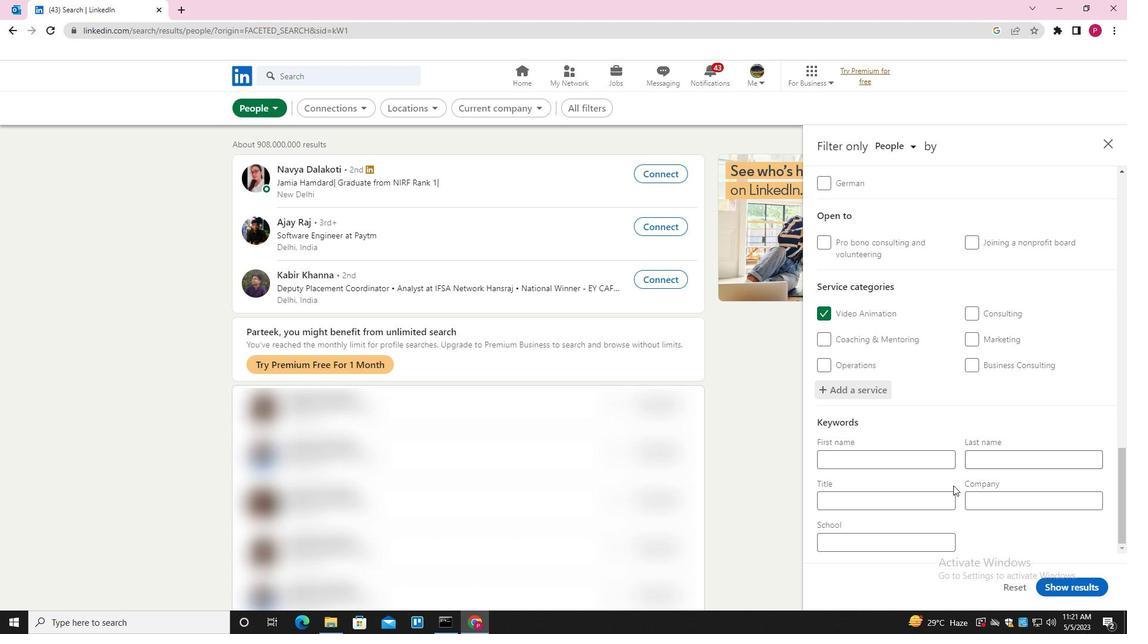 
Action: Mouse pressed left at (946, 494)
Screenshot: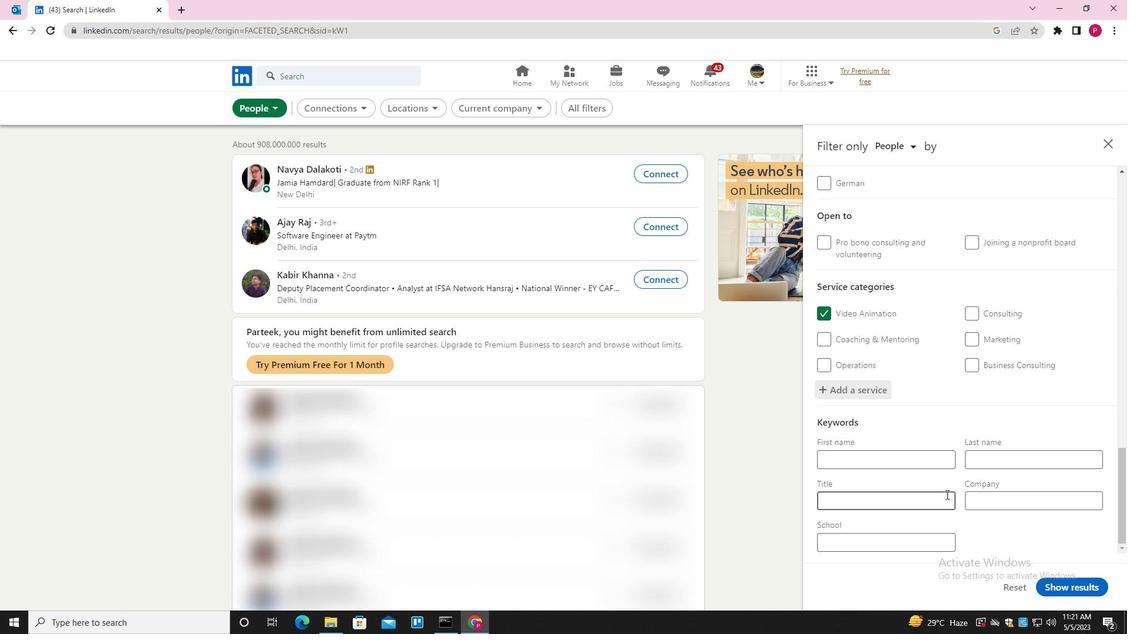 
Action: Key pressed <Key.shift><Key.shift><Key.shift><Key.shift><Key.shift>QUALITY<Key.space><Key.shift>CONTROL<Key.space><Key.shift>COORDINATR<Key.backspace>OR
Screenshot: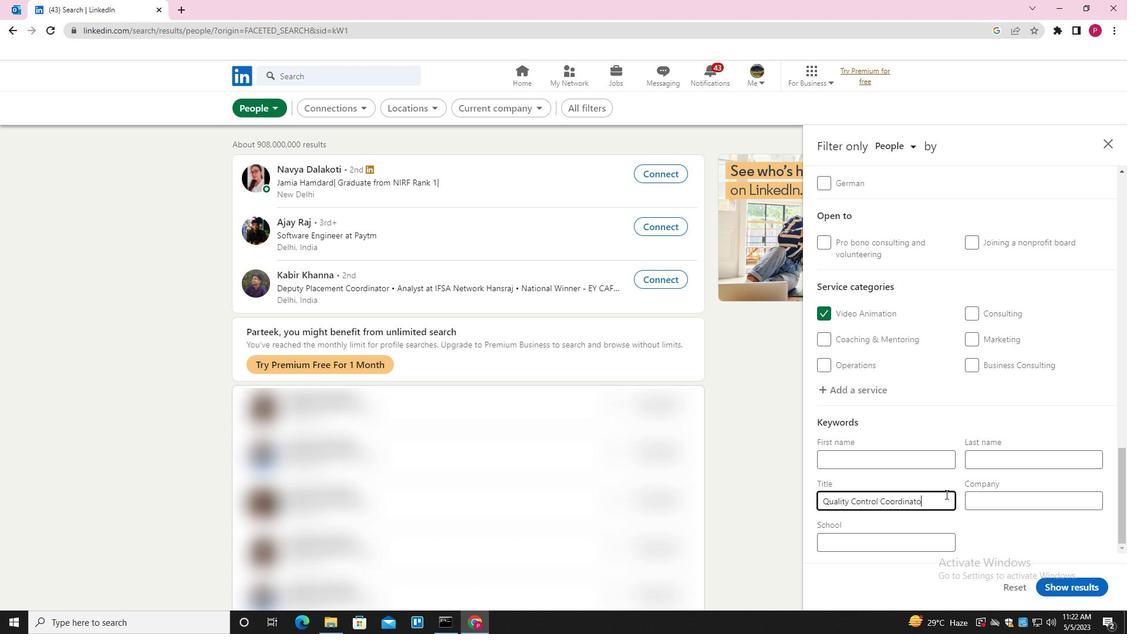 
Action: Mouse moved to (1066, 593)
Screenshot: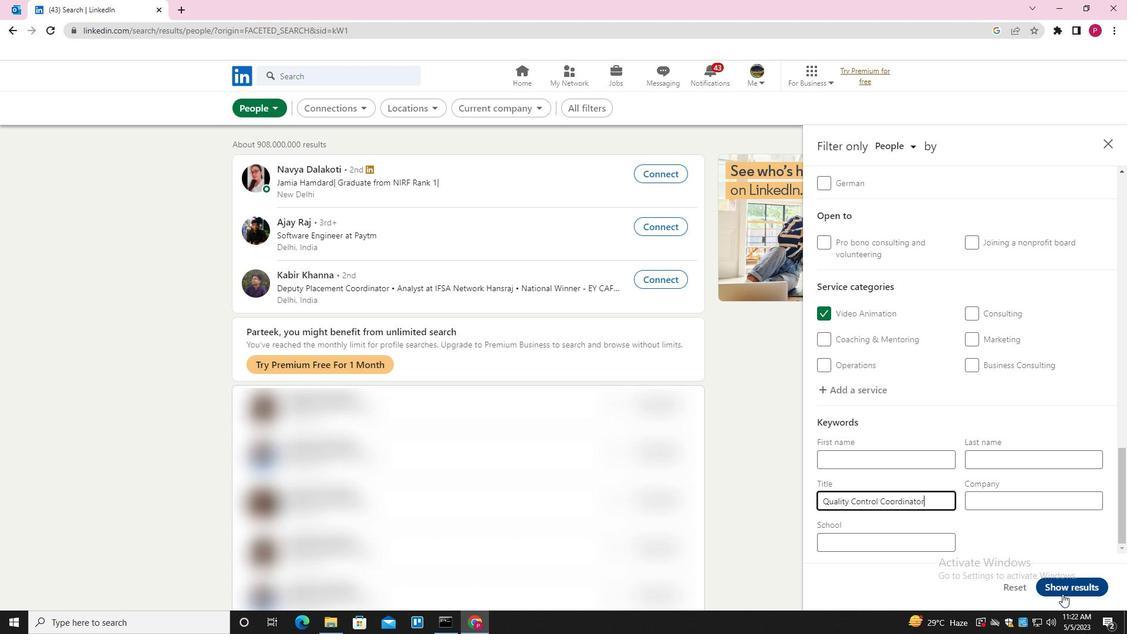 
Action: Mouse pressed left at (1066, 593)
Screenshot: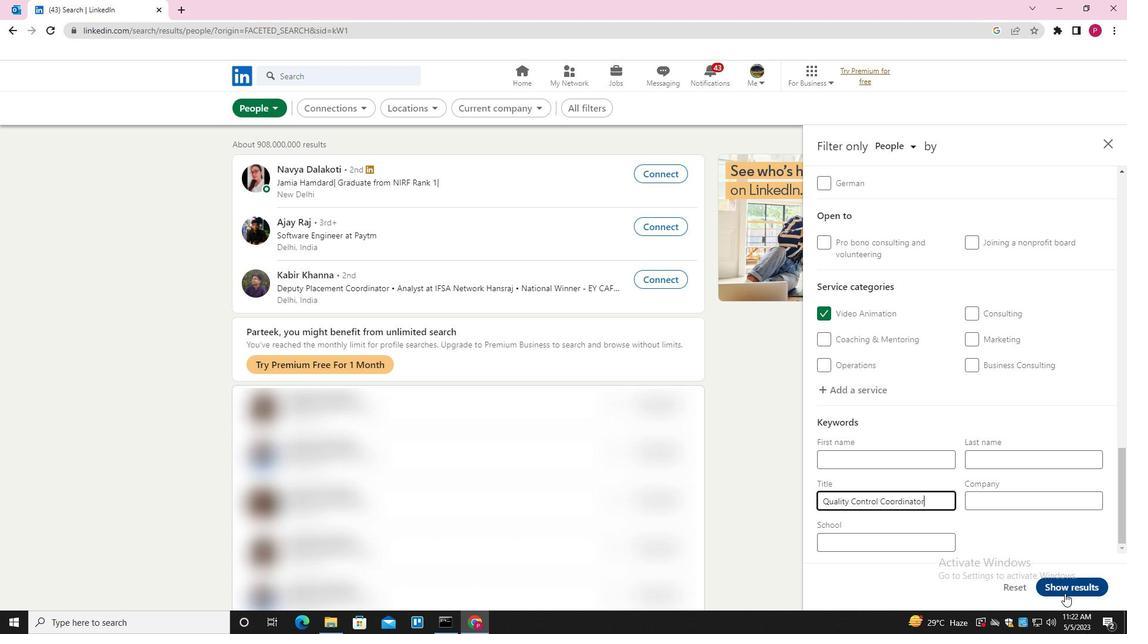 
Action: Mouse moved to (496, 250)
Screenshot: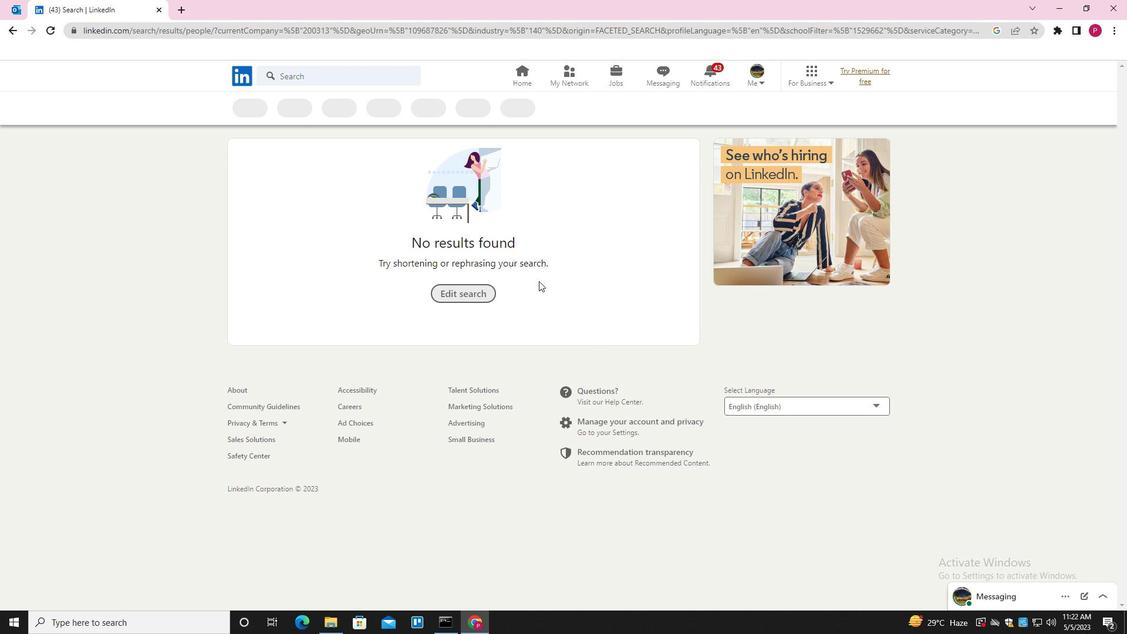 
